 Task: Create a due date automation trigger when advanced on, 2 days after a card is due add basic assigned to member @aryan at 11:00 AM.
Action: Mouse moved to (1207, 355)
Screenshot: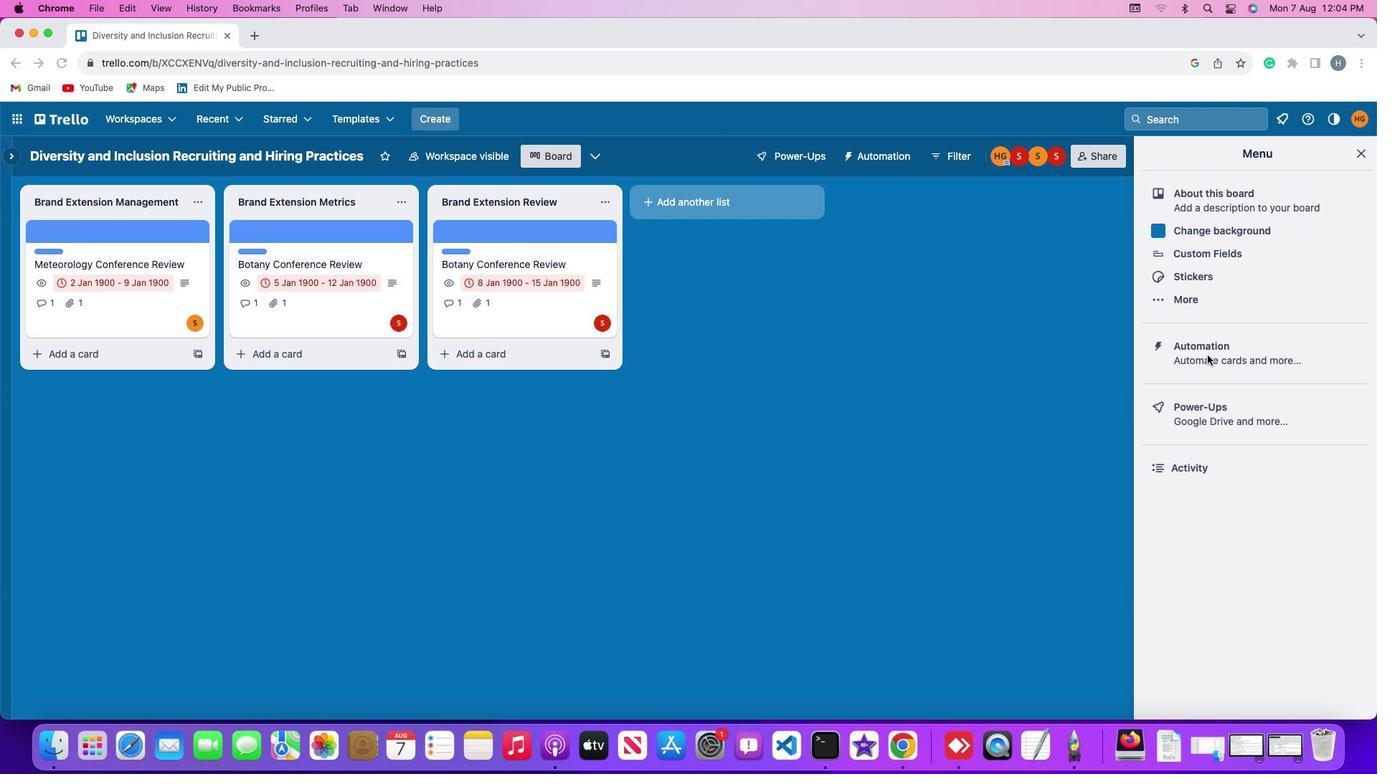 
Action: Mouse pressed left at (1207, 355)
Screenshot: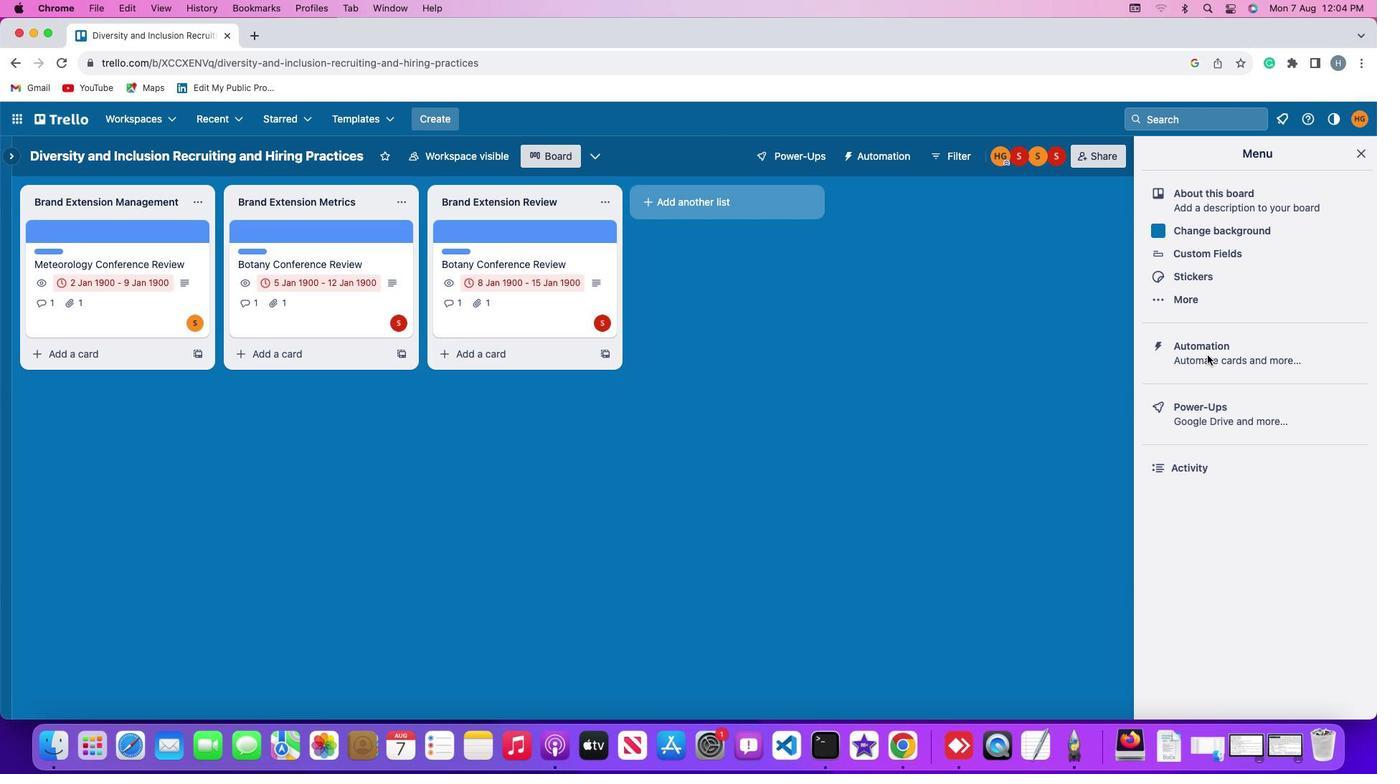 
Action: Mouse pressed left at (1207, 355)
Screenshot: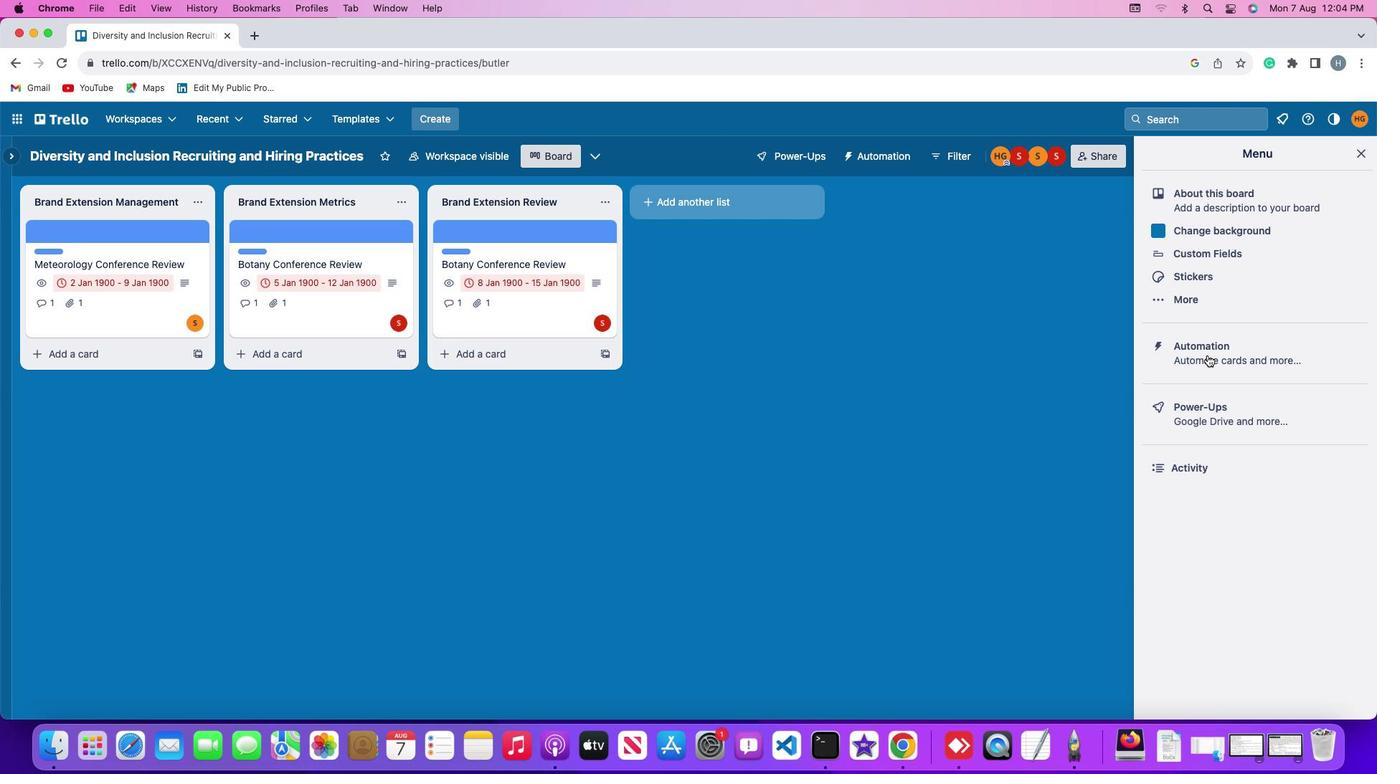 
Action: Mouse moved to (87, 344)
Screenshot: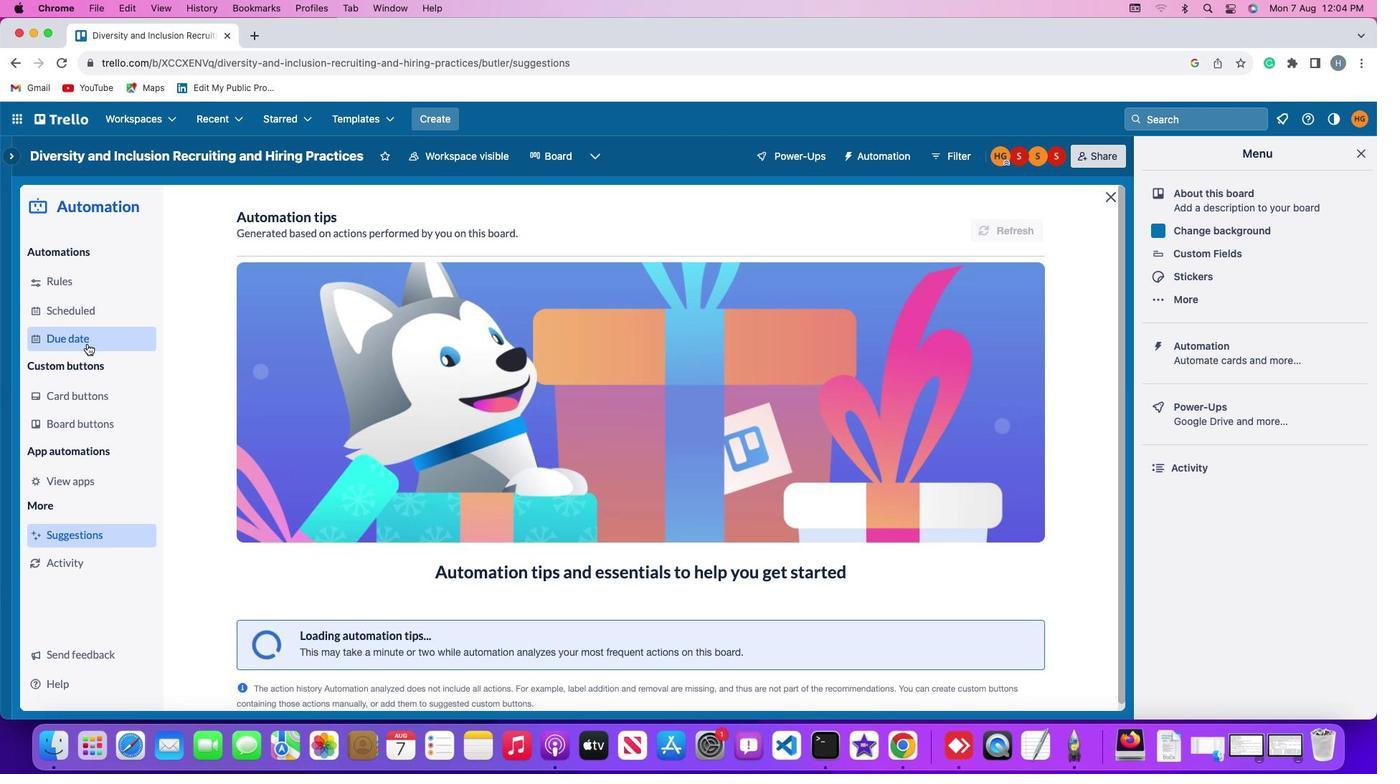 
Action: Mouse pressed left at (87, 344)
Screenshot: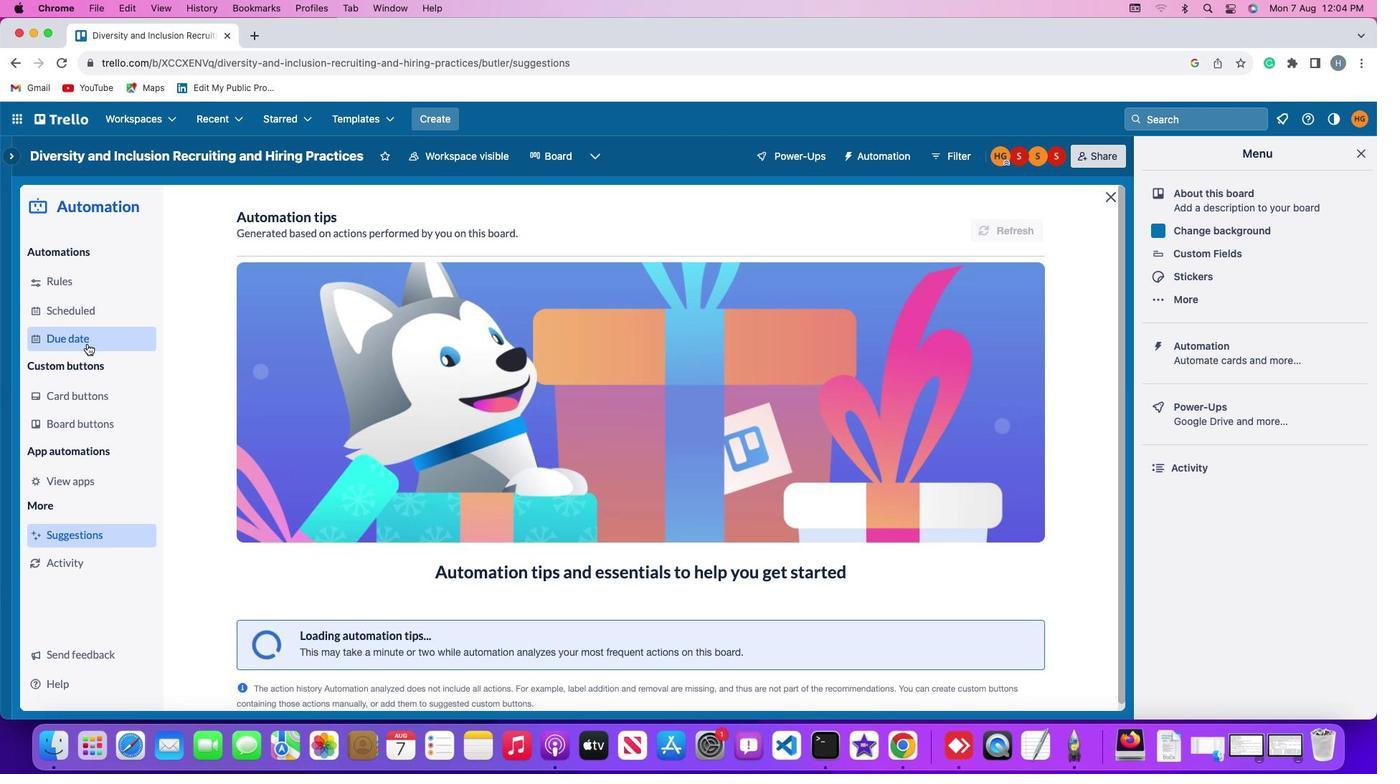 
Action: Mouse moved to (978, 222)
Screenshot: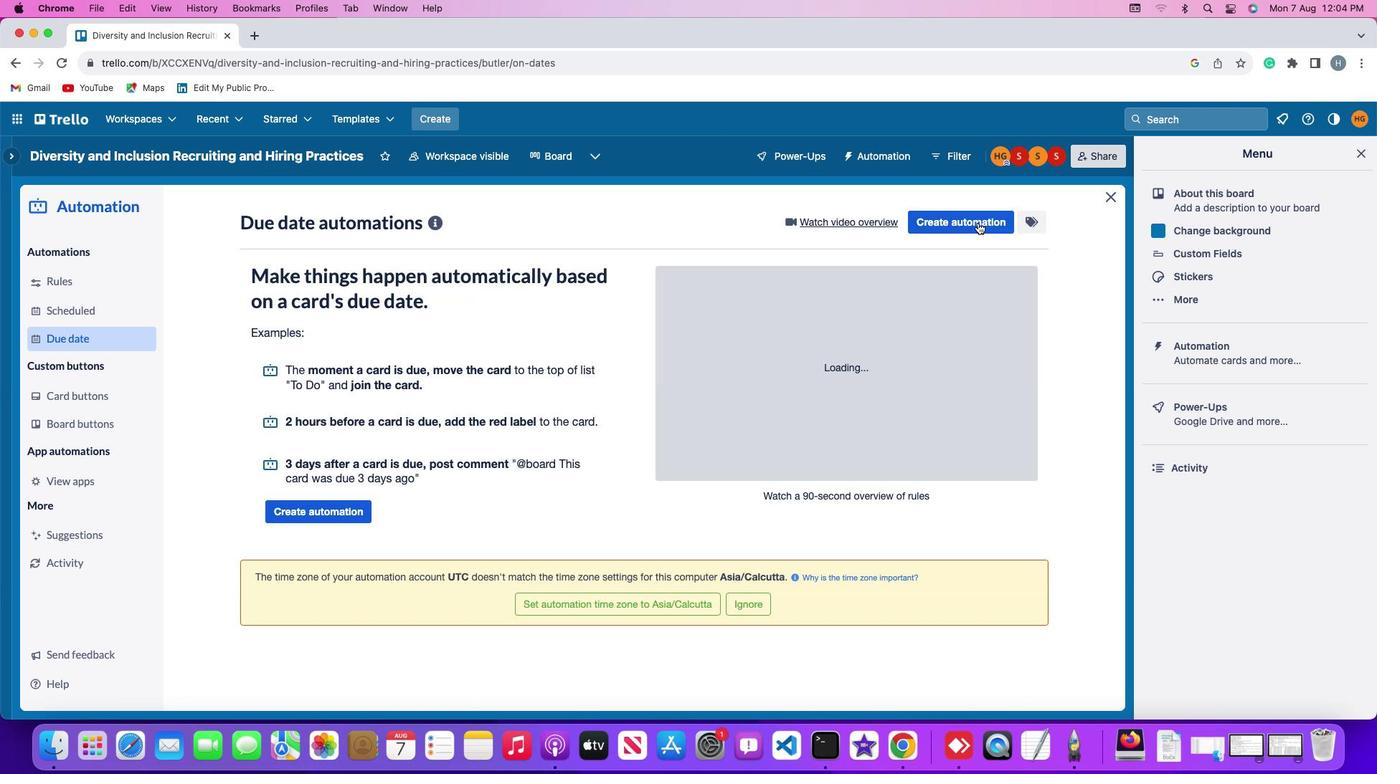 
Action: Mouse pressed left at (978, 222)
Screenshot: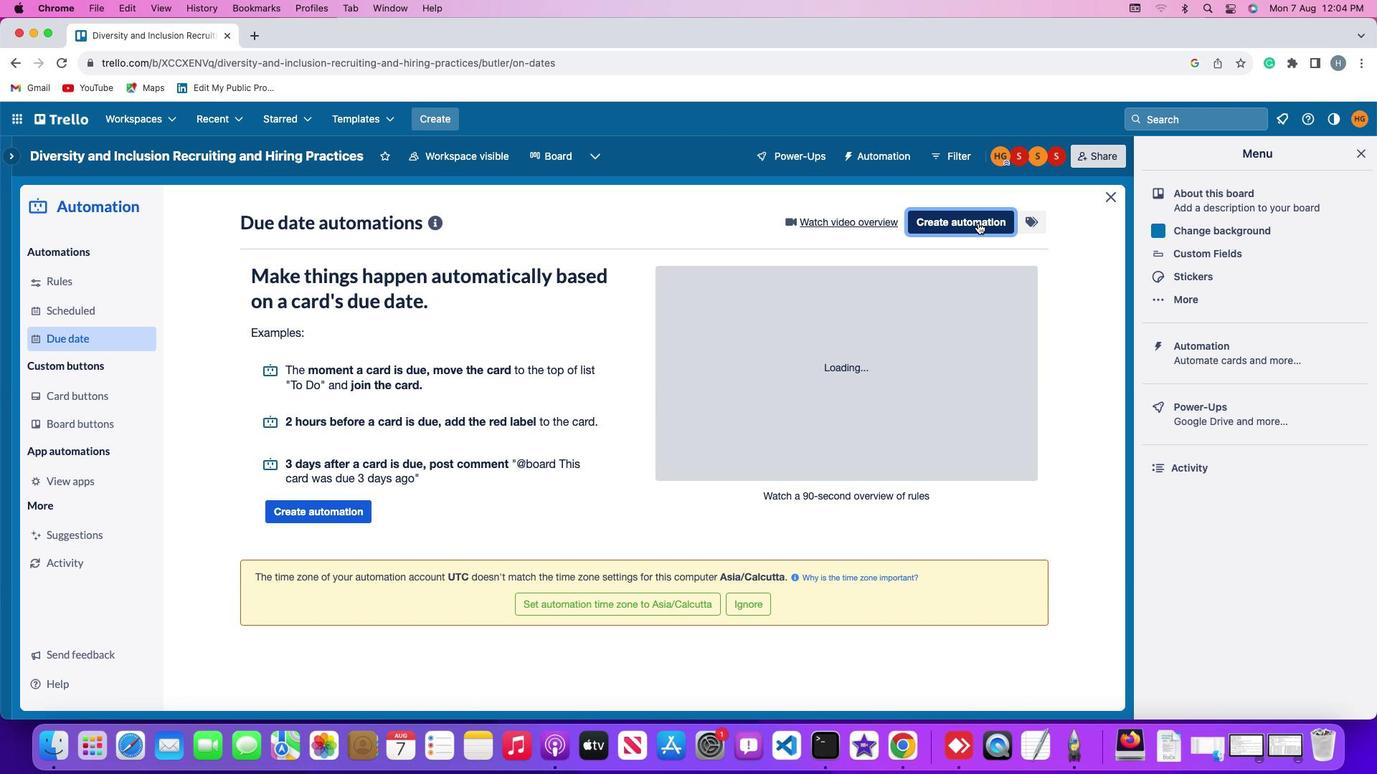 
Action: Mouse moved to (632, 358)
Screenshot: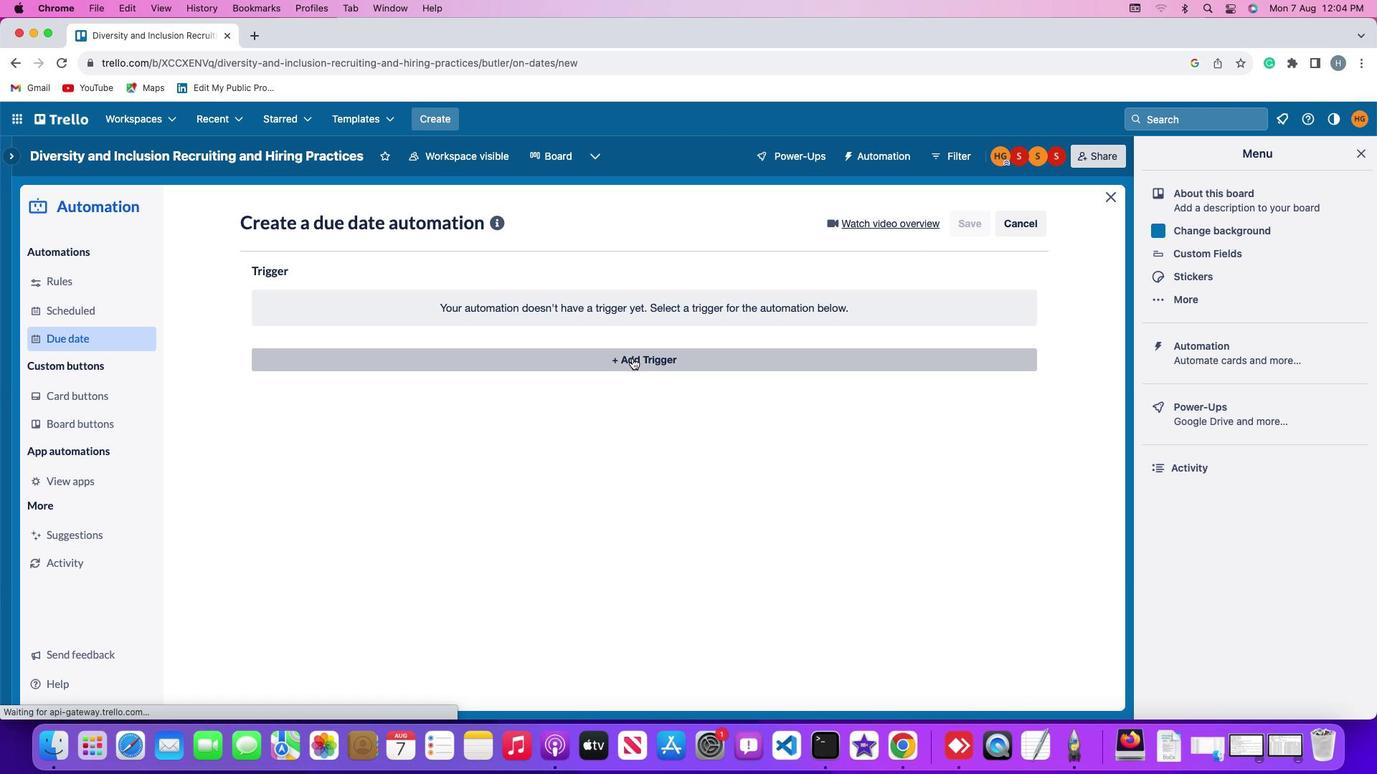 
Action: Mouse pressed left at (632, 358)
Screenshot: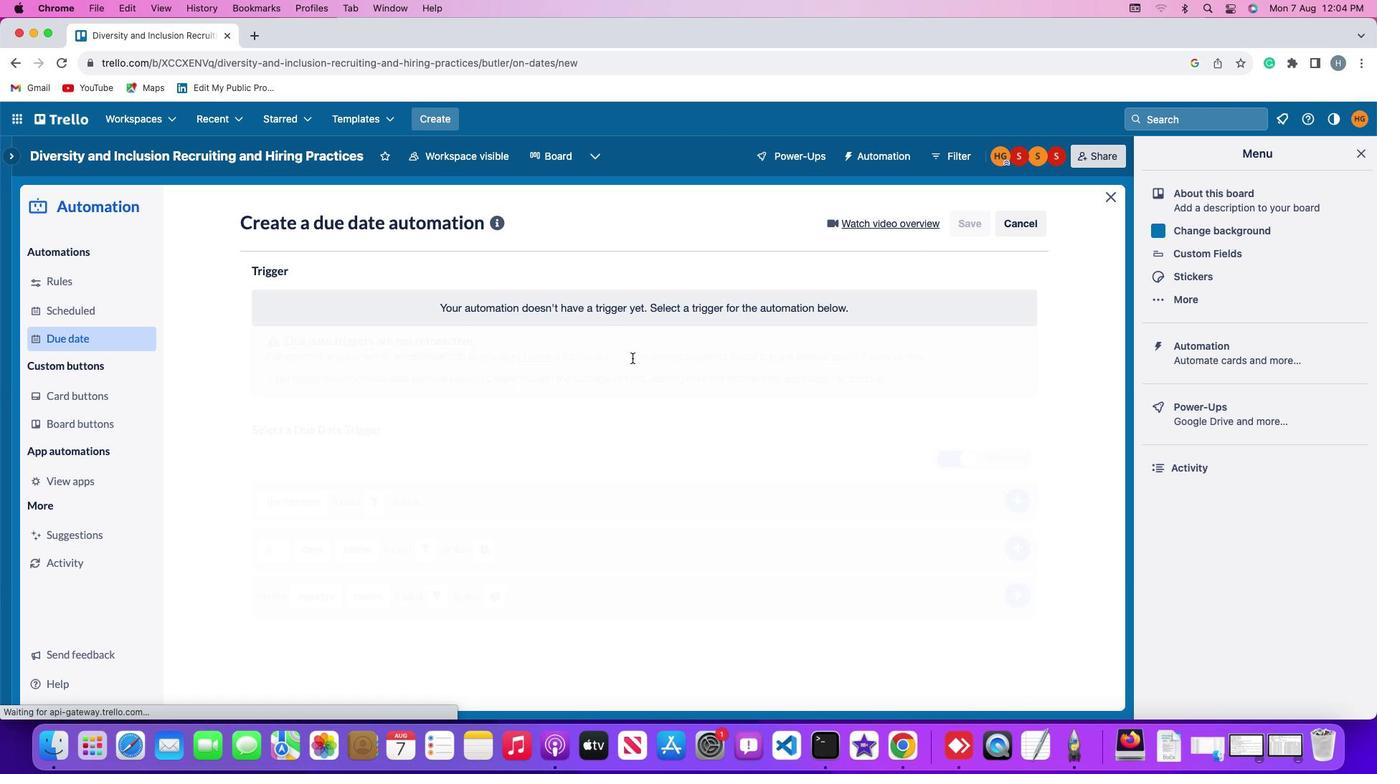 
Action: Mouse moved to (284, 579)
Screenshot: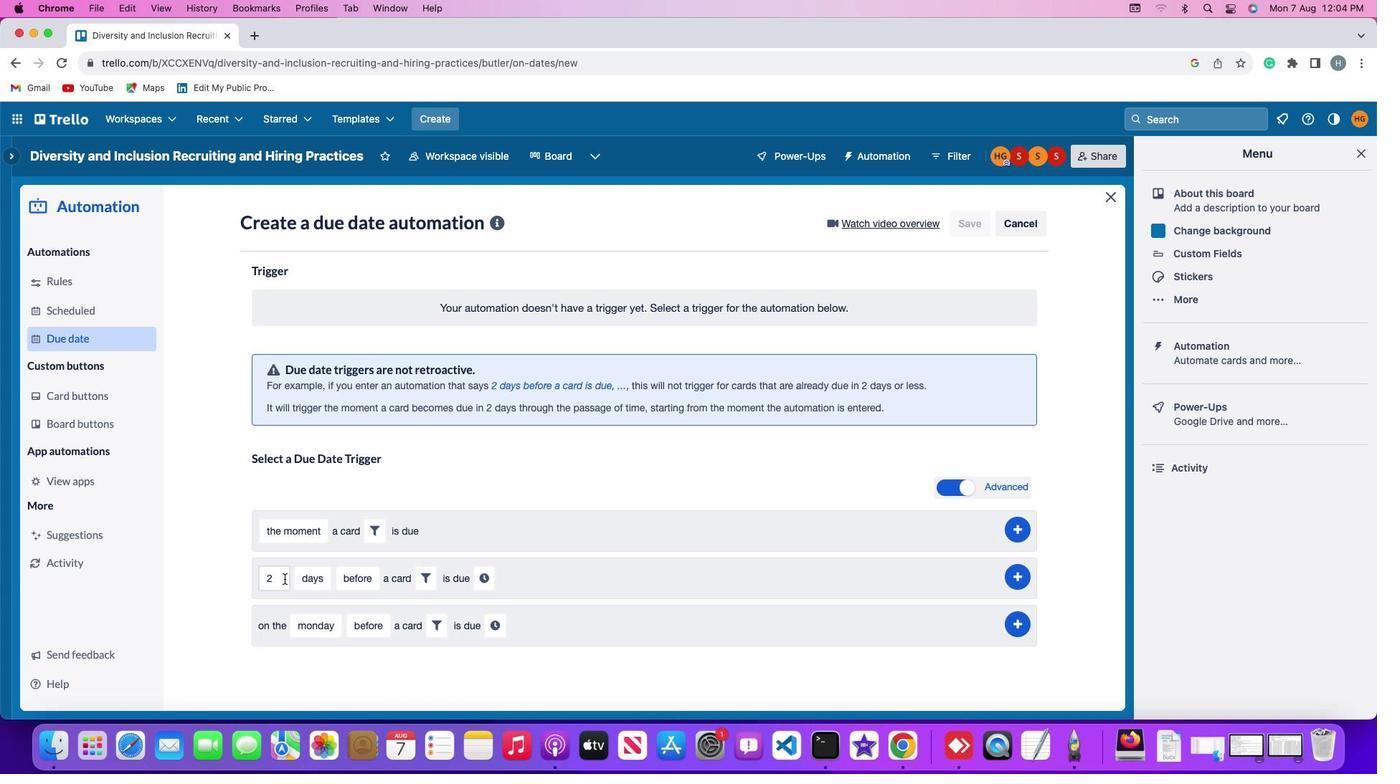 
Action: Mouse pressed left at (284, 579)
Screenshot: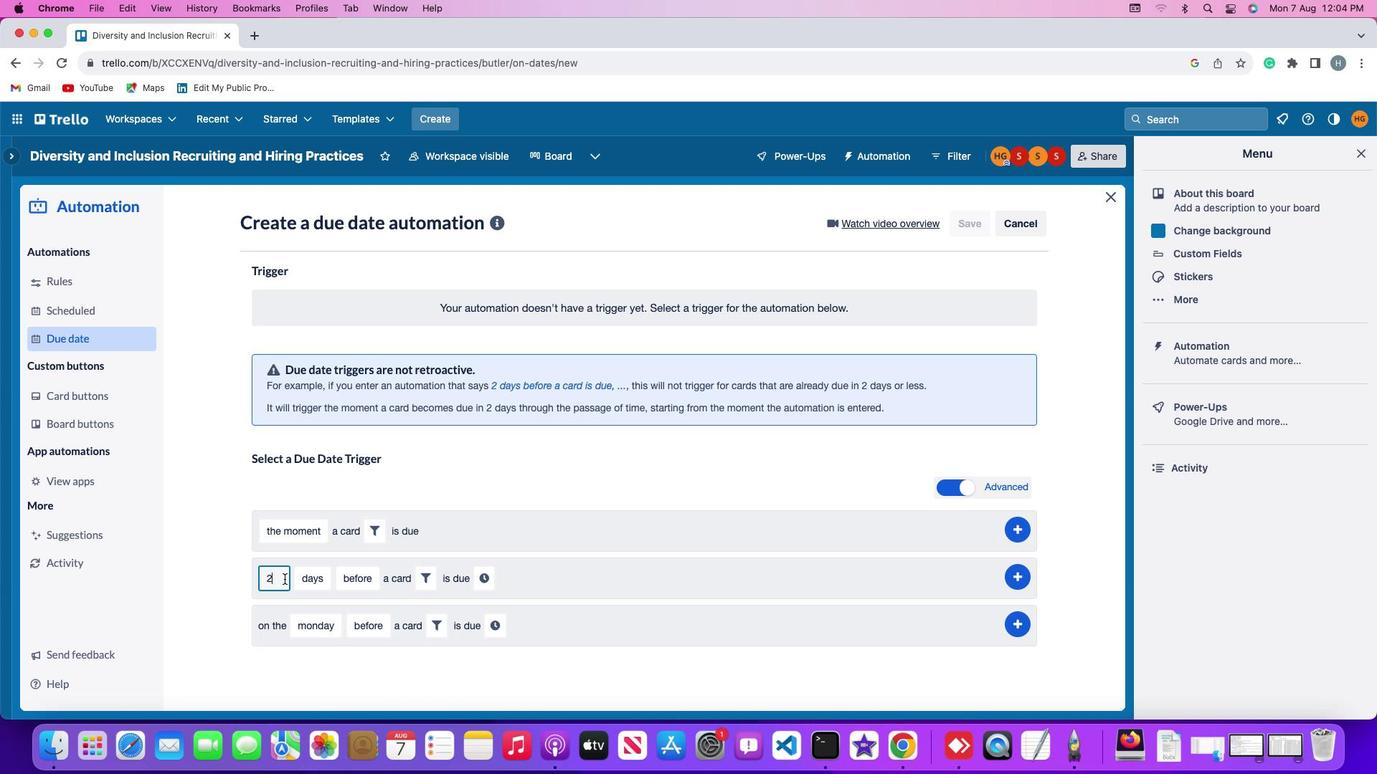 
Action: Key pressed Key.backspace'2'
Screenshot: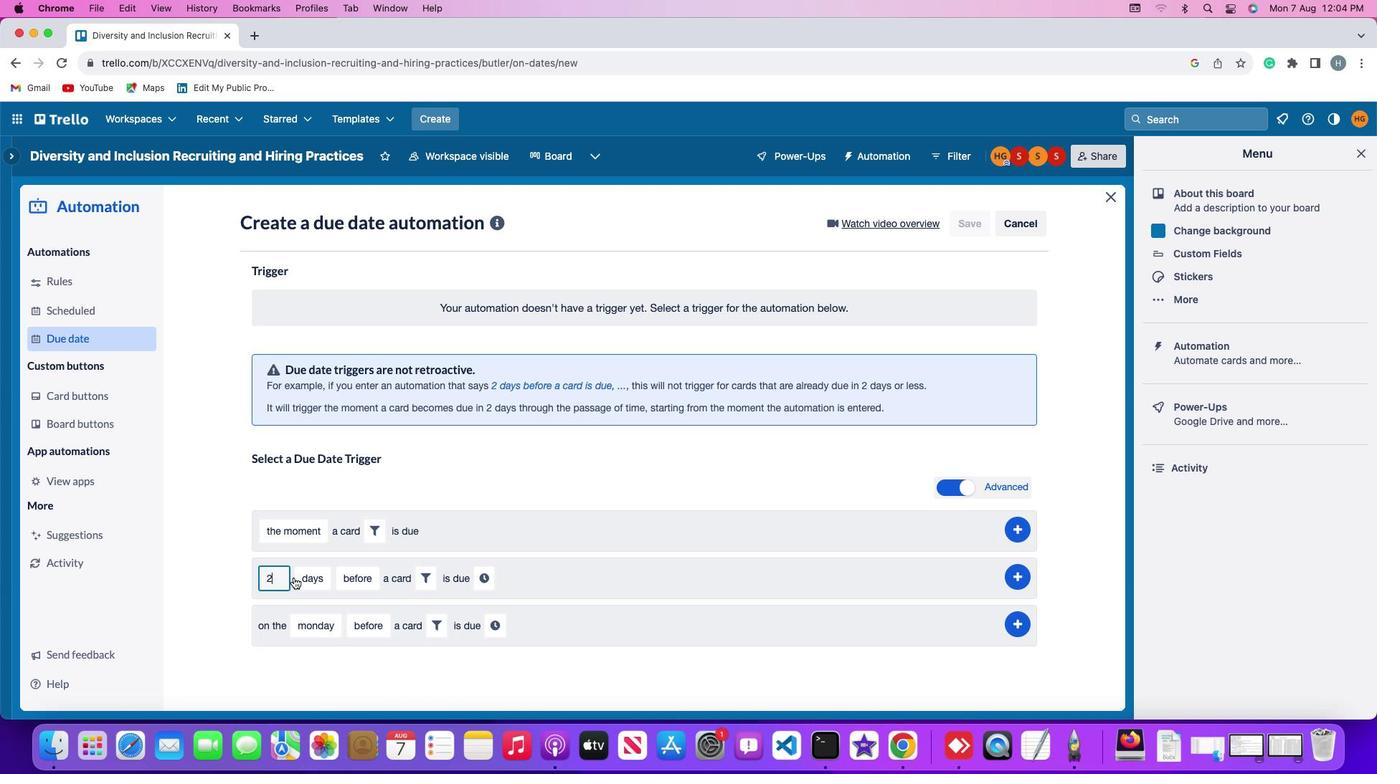 
Action: Mouse moved to (305, 575)
Screenshot: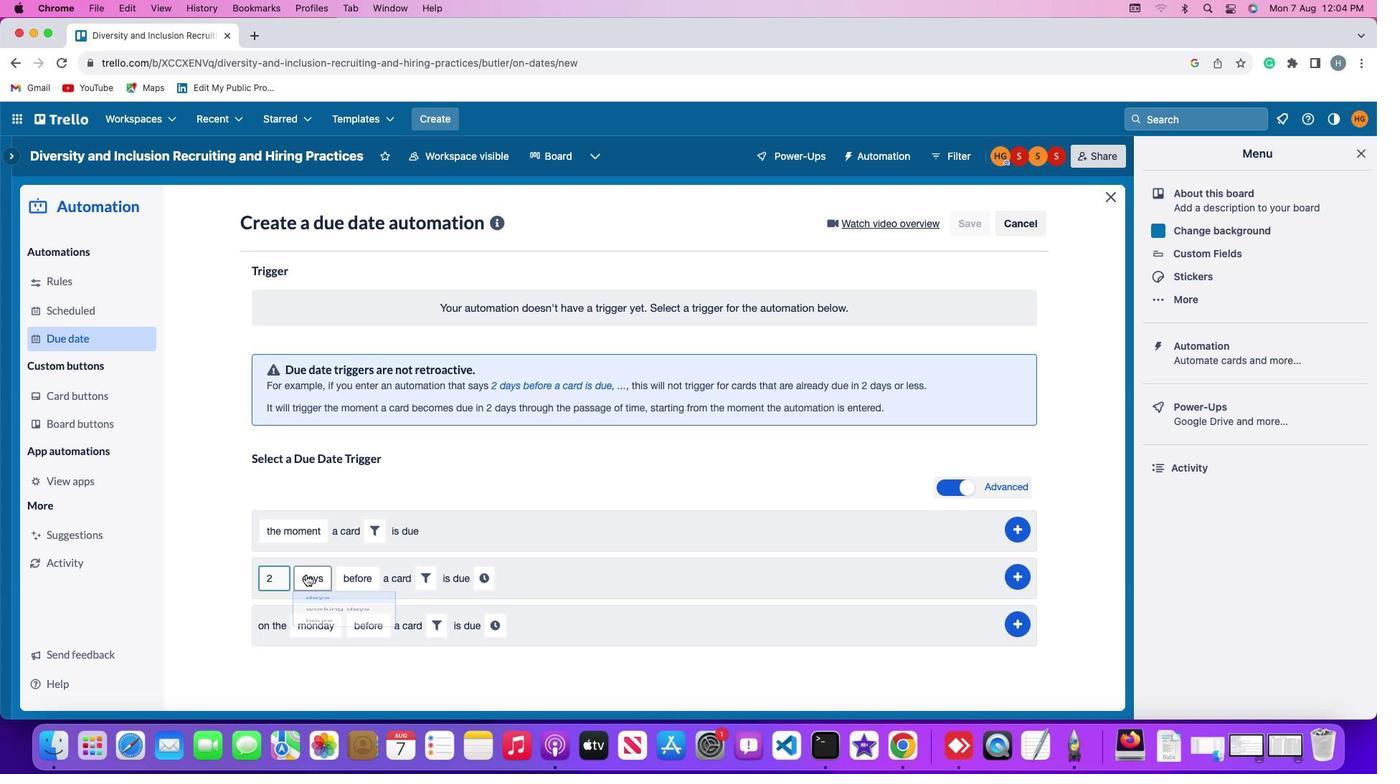 
Action: Mouse pressed left at (305, 575)
Screenshot: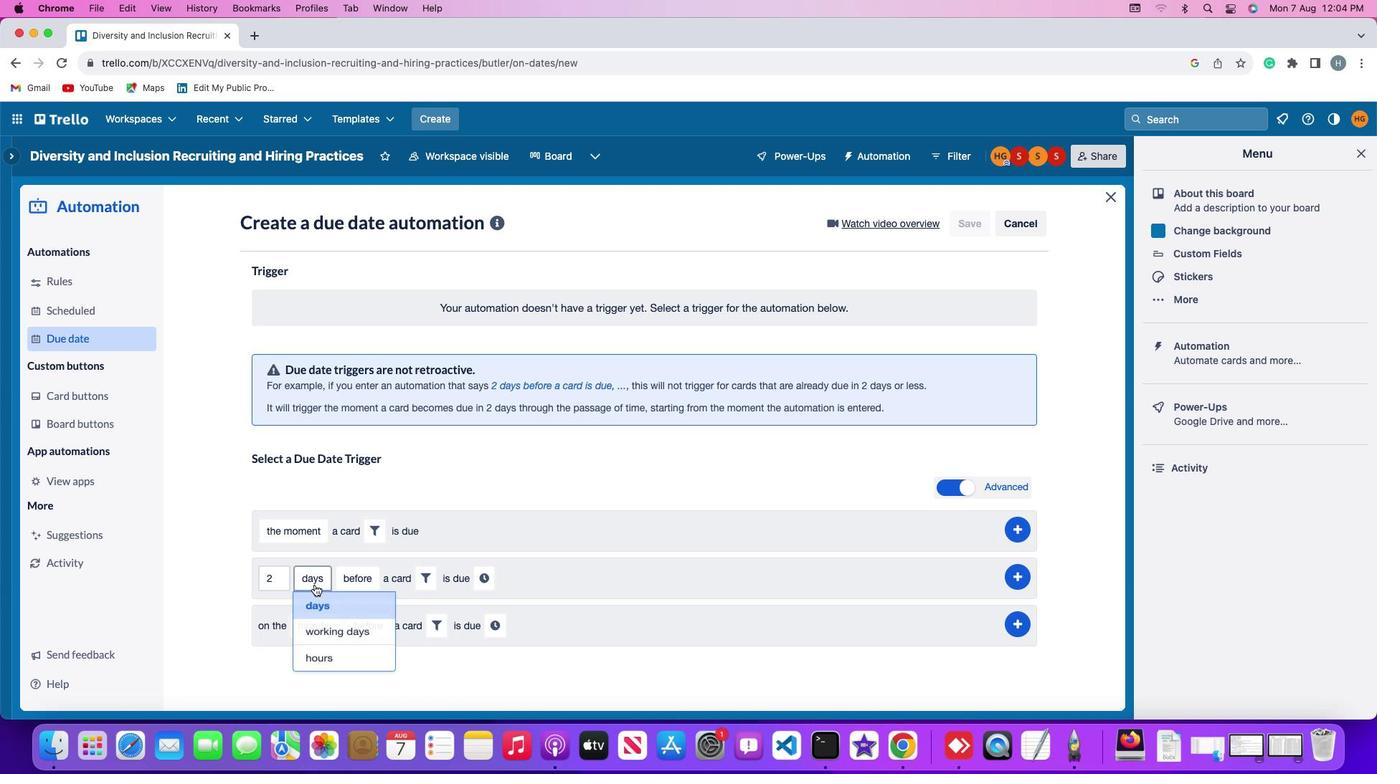 
Action: Mouse moved to (320, 602)
Screenshot: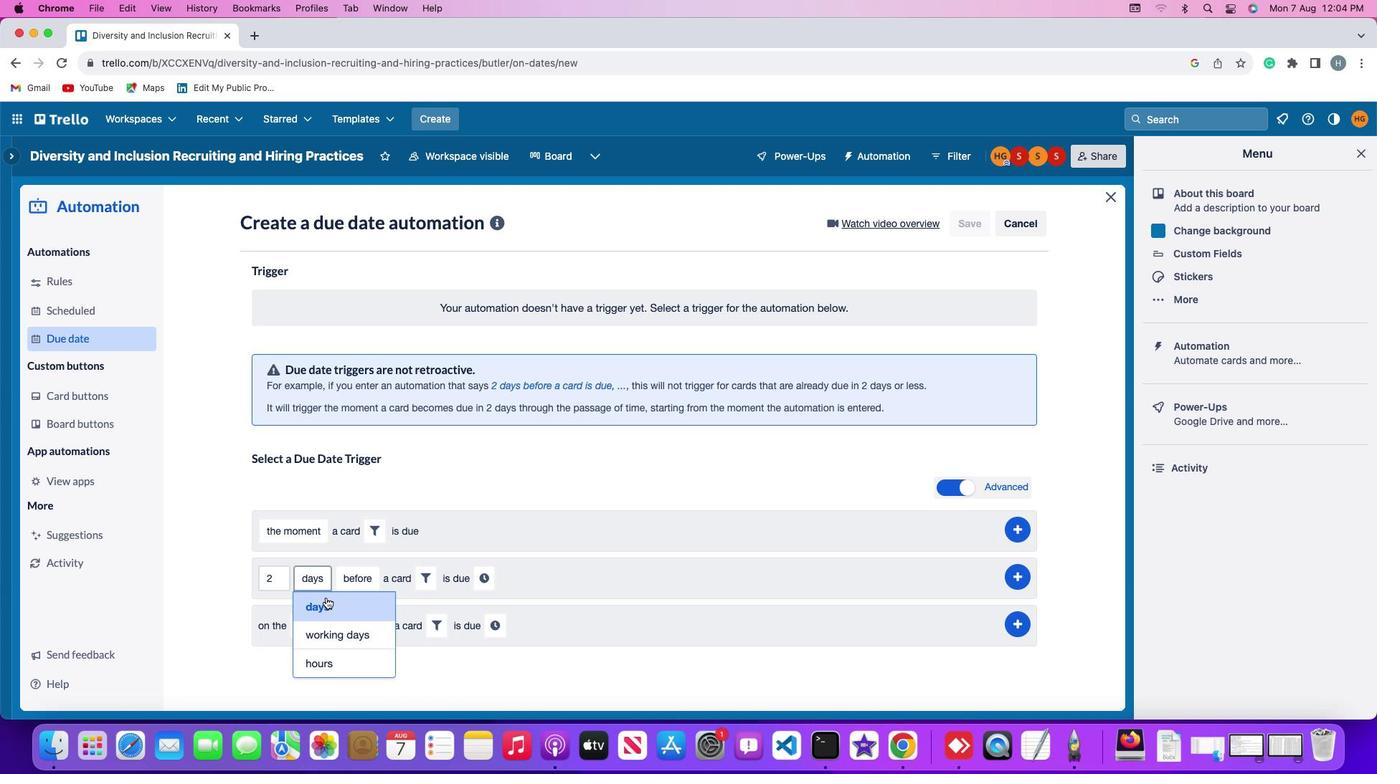 
Action: Mouse pressed left at (320, 602)
Screenshot: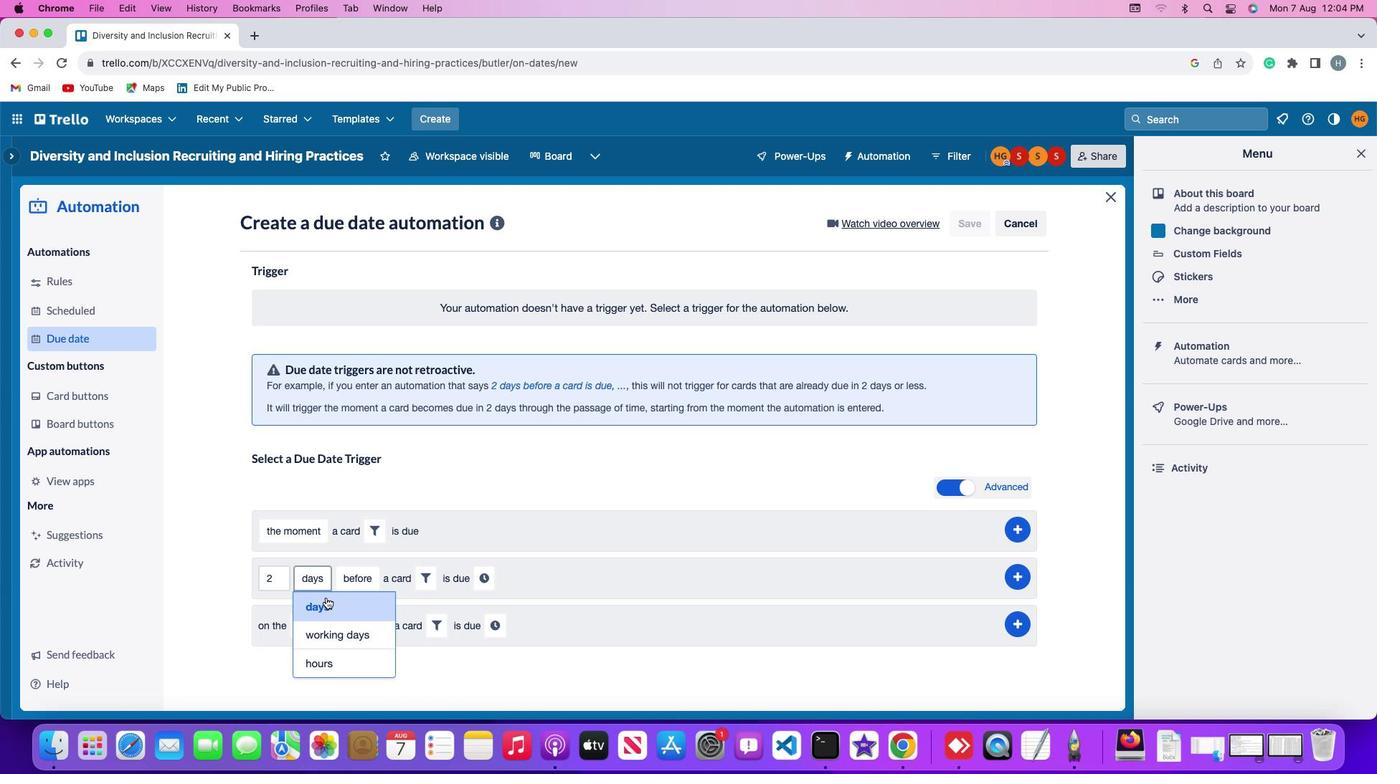 
Action: Mouse moved to (361, 575)
Screenshot: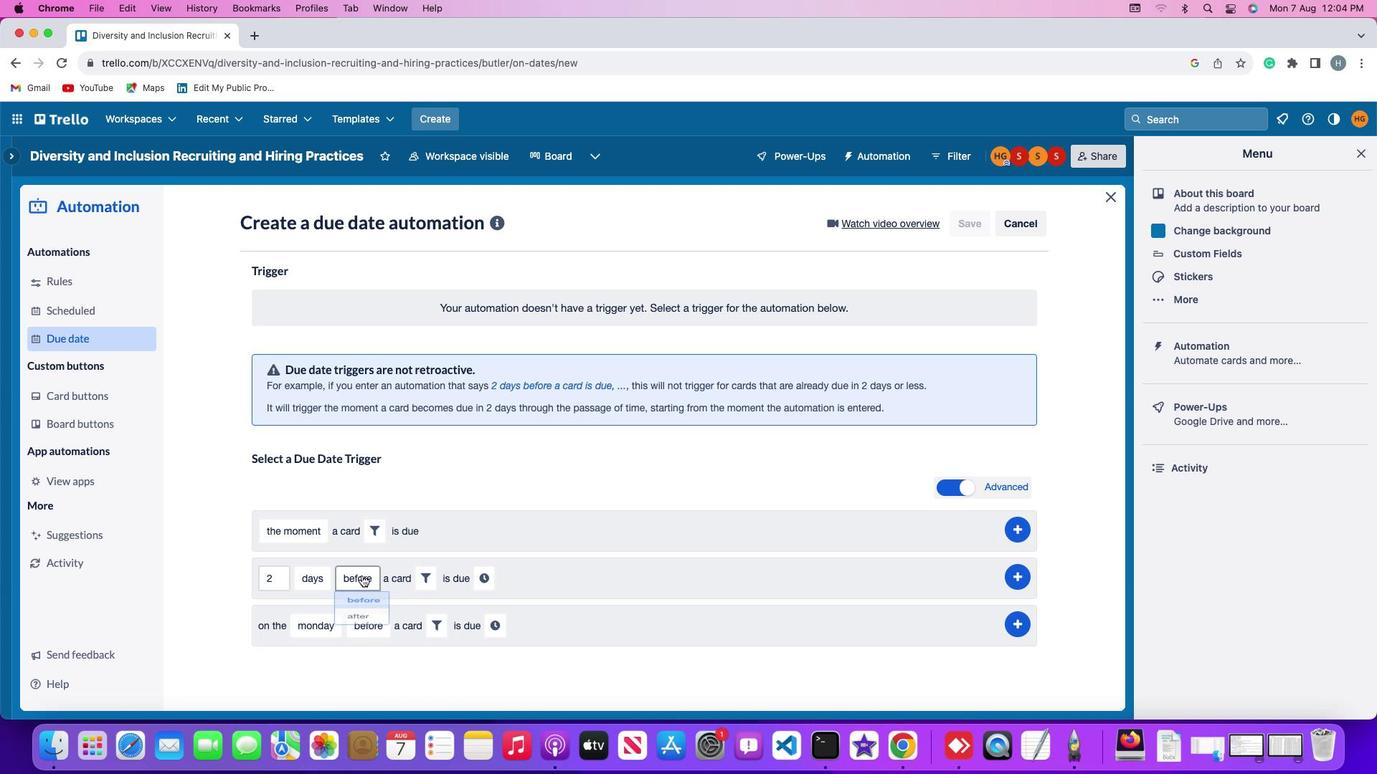 
Action: Mouse pressed left at (361, 575)
Screenshot: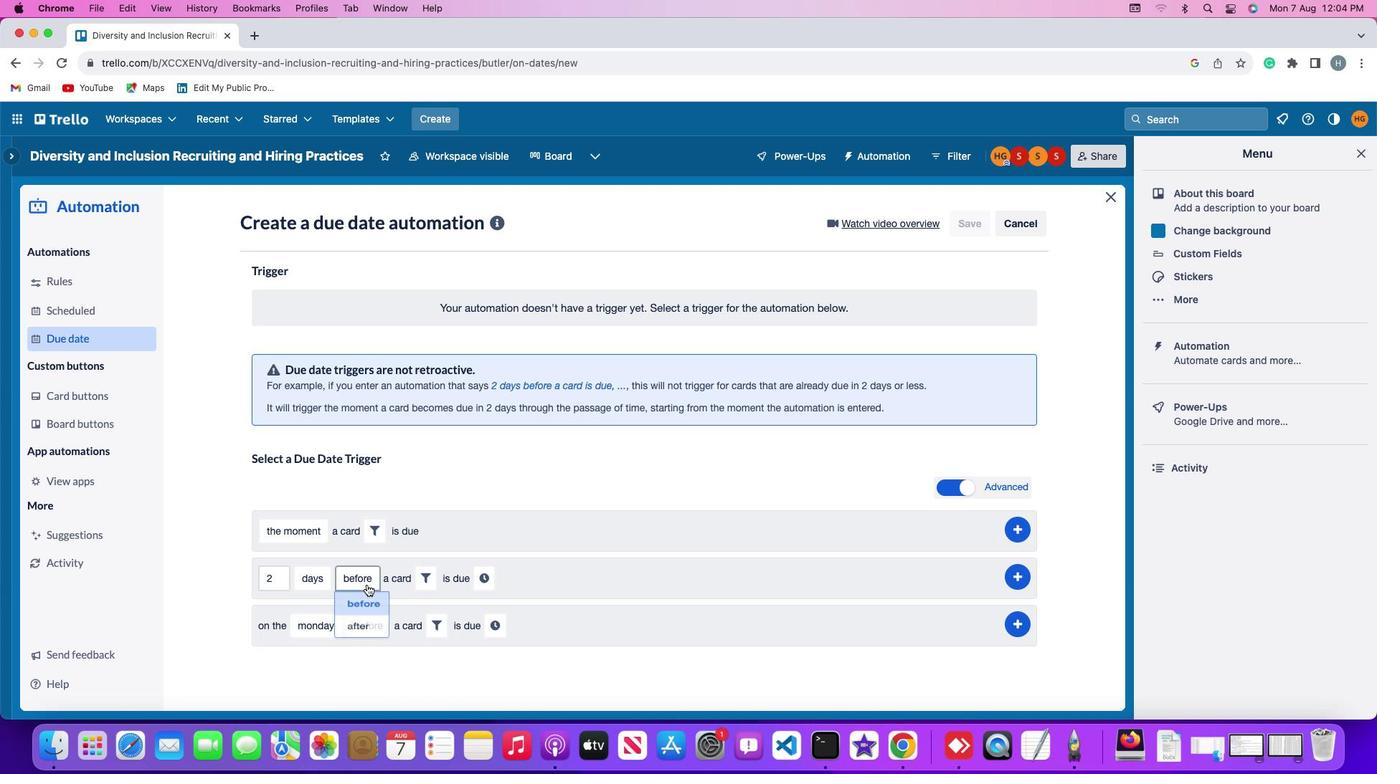 
Action: Mouse moved to (365, 635)
Screenshot: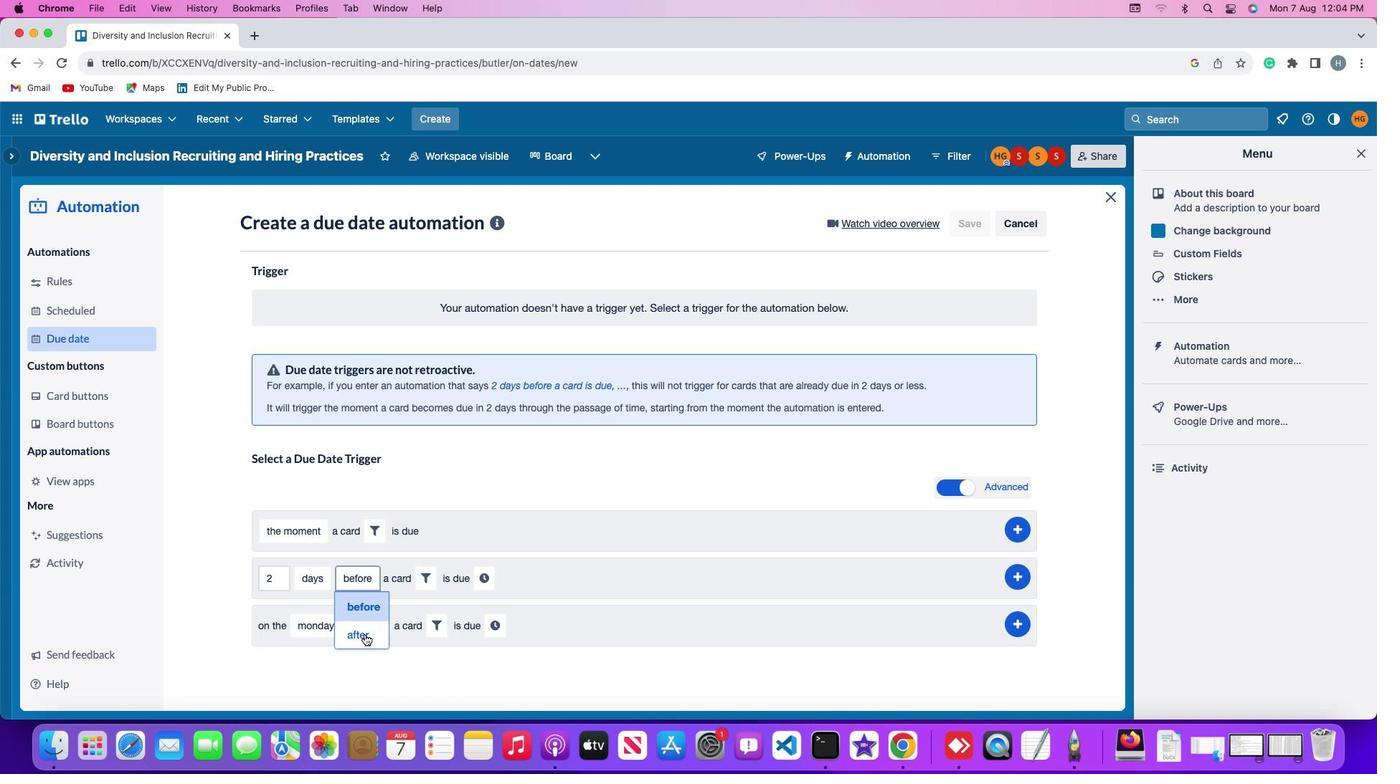 
Action: Mouse pressed left at (365, 635)
Screenshot: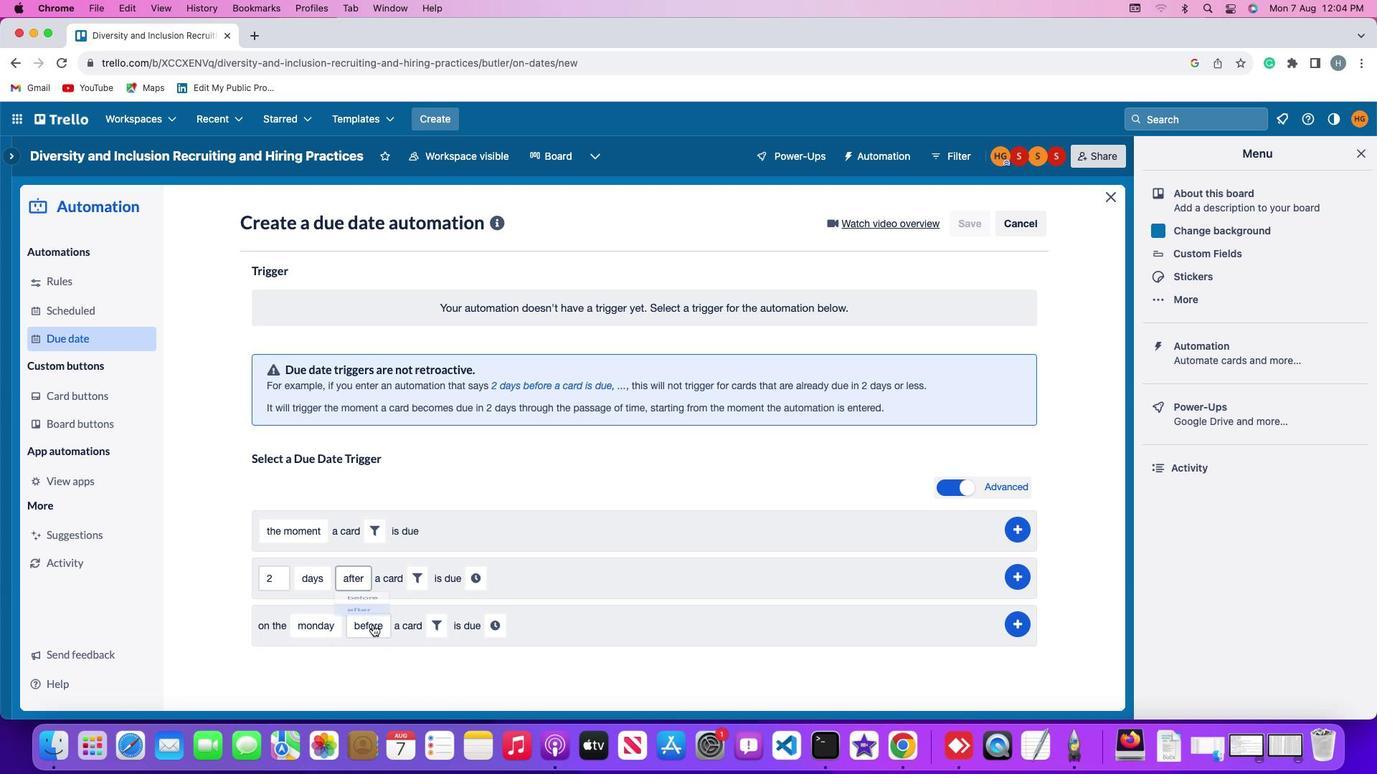 
Action: Mouse moved to (411, 576)
Screenshot: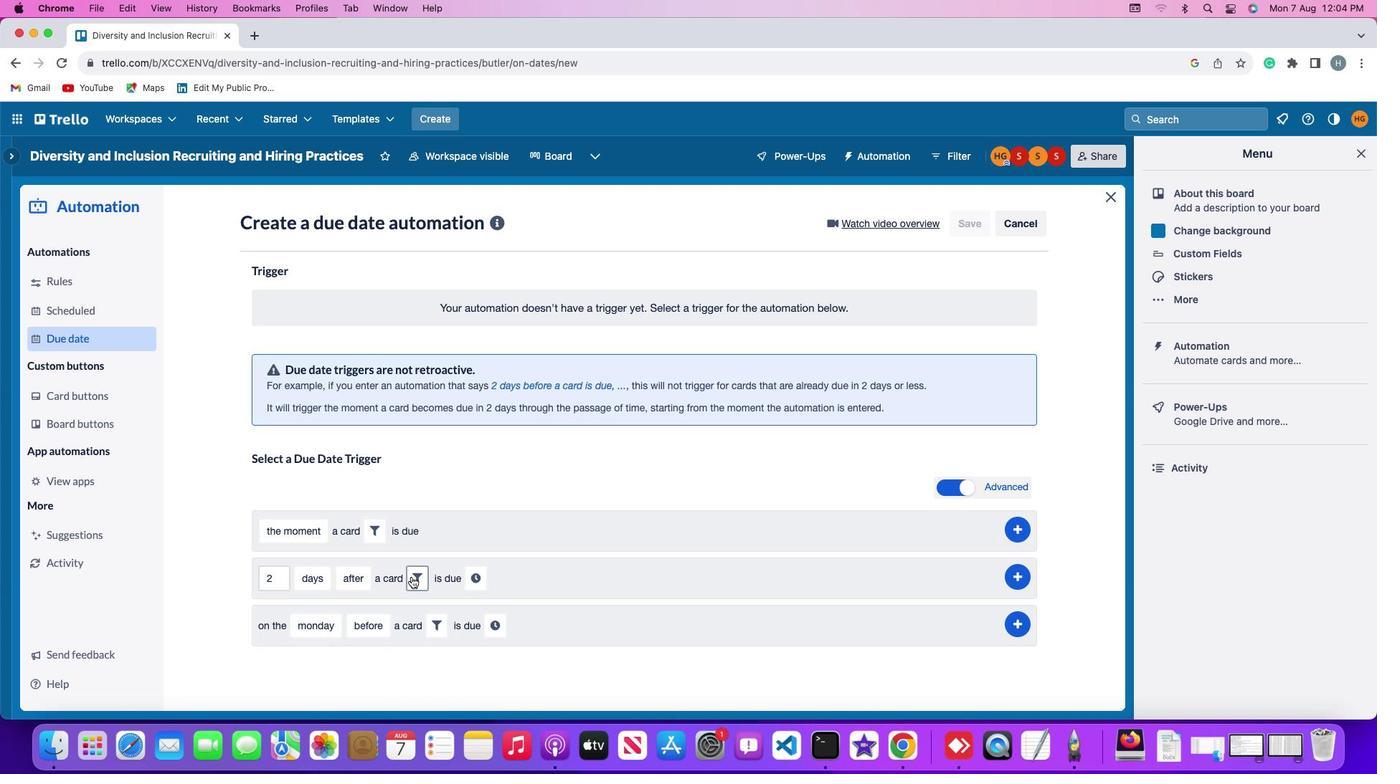 
Action: Mouse pressed left at (411, 576)
Screenshot: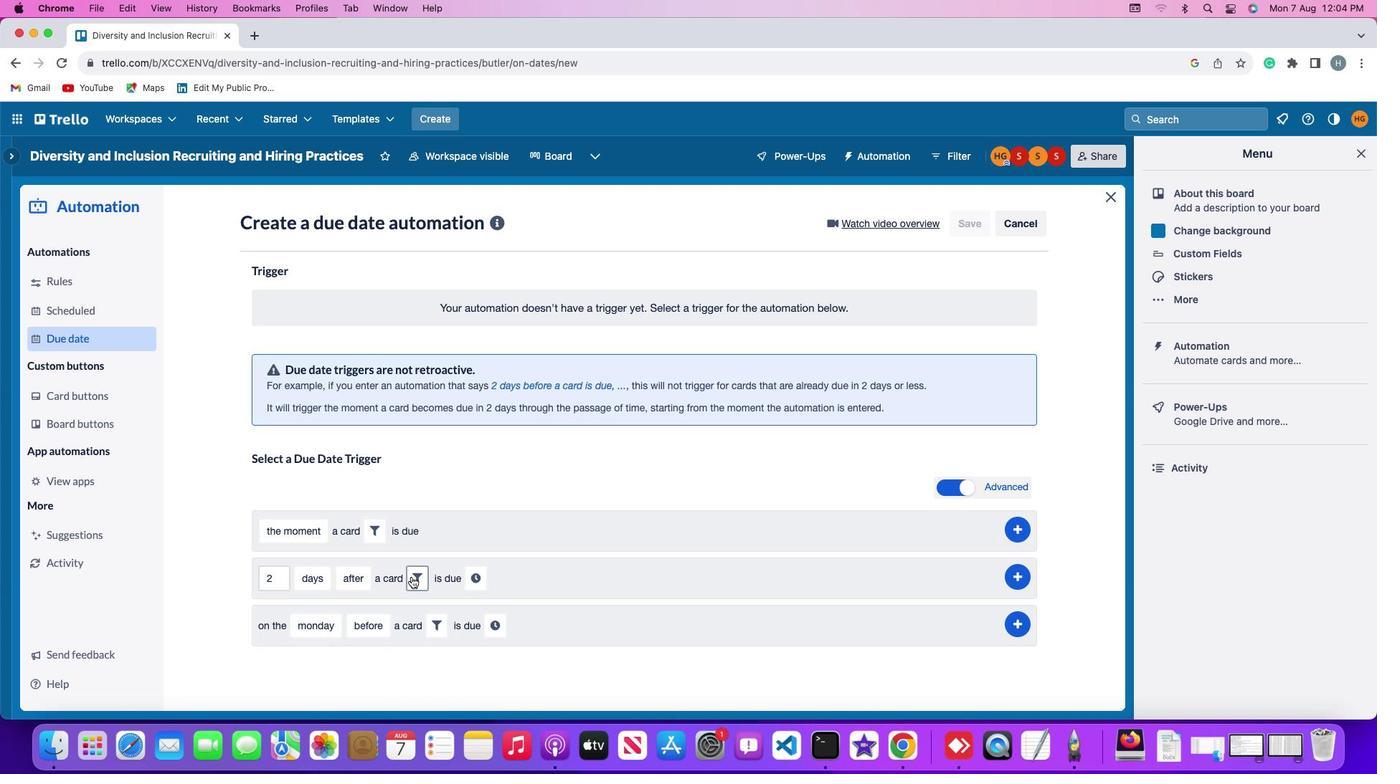 
Action: Mouse moved to (441, 625)
Screenshot: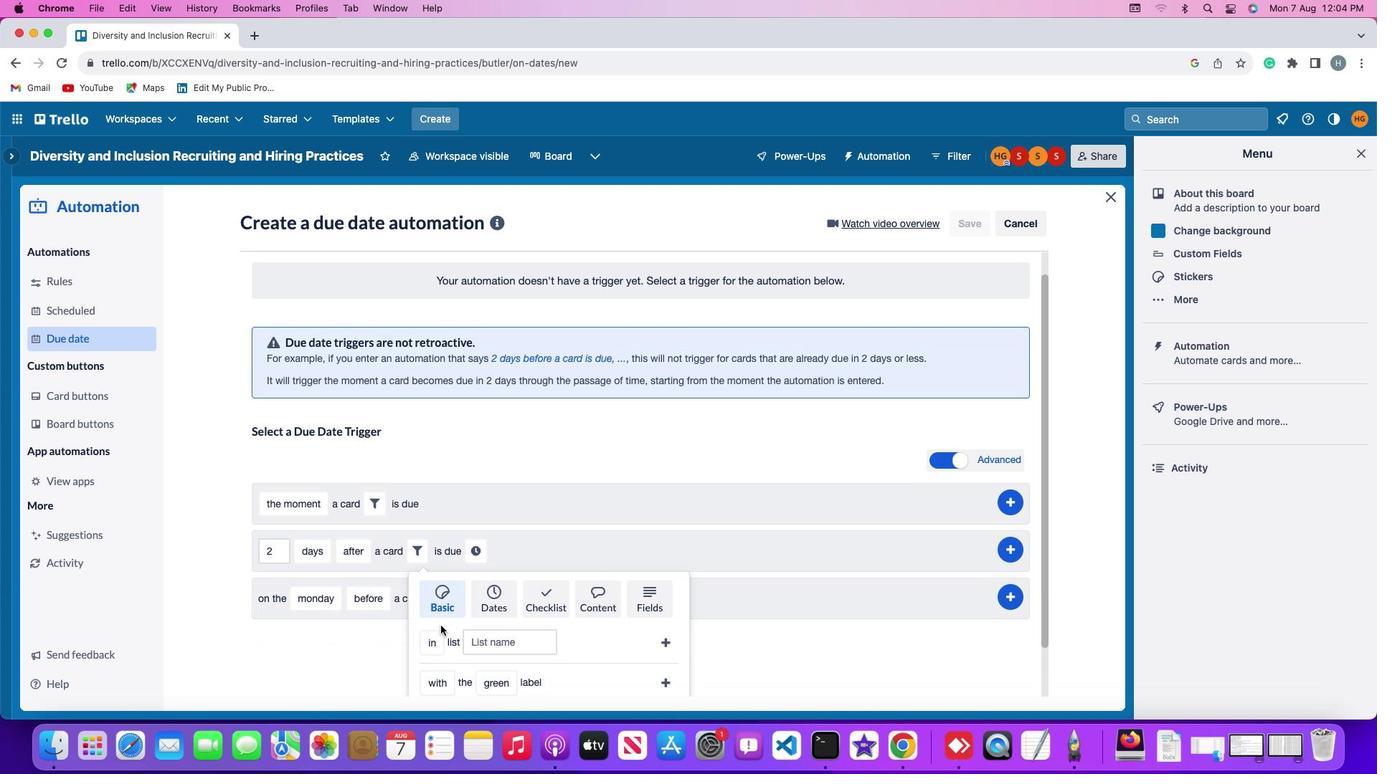 
Action: Mouse scrolled (441, 625) with delta (0, 0)
Screenshot: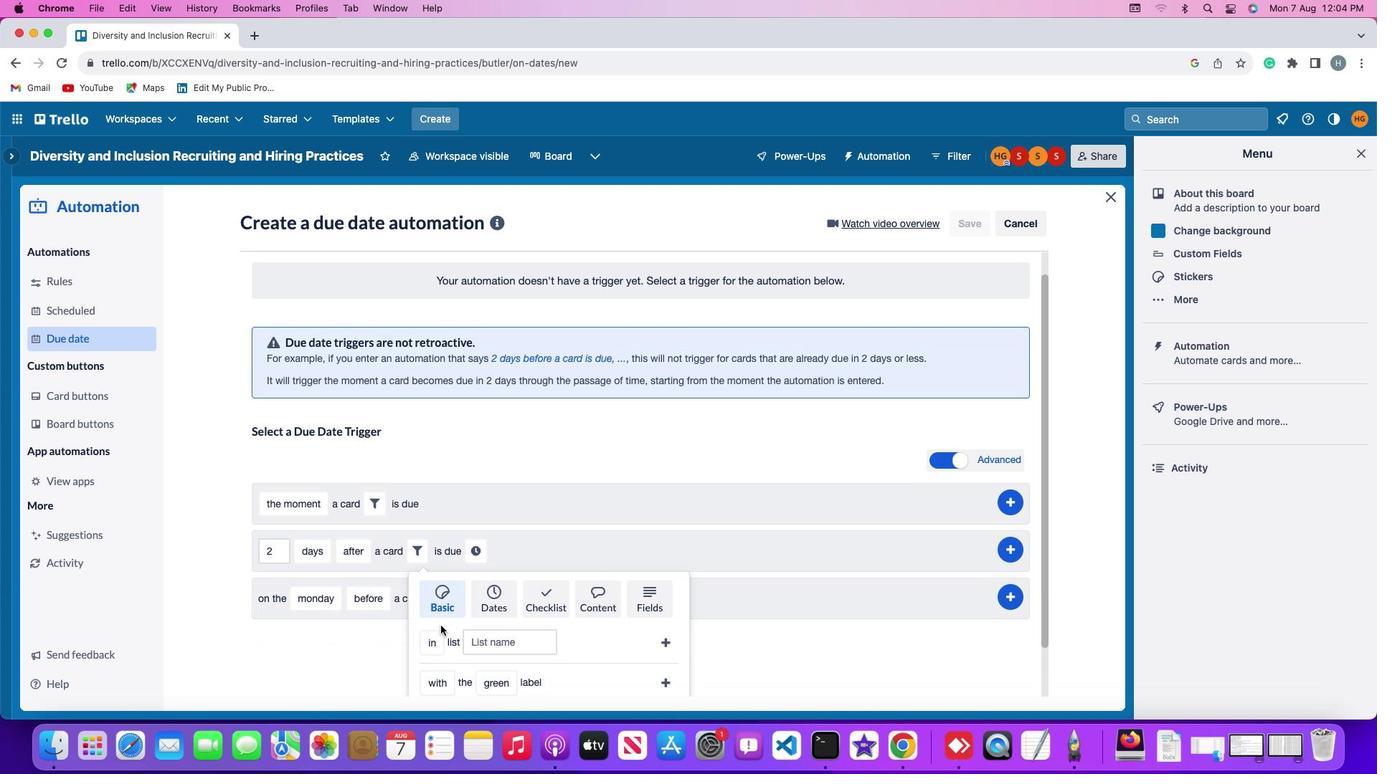 
Action: Mouse scrolled (441, 625) with delta (0, 0)
Screenshot: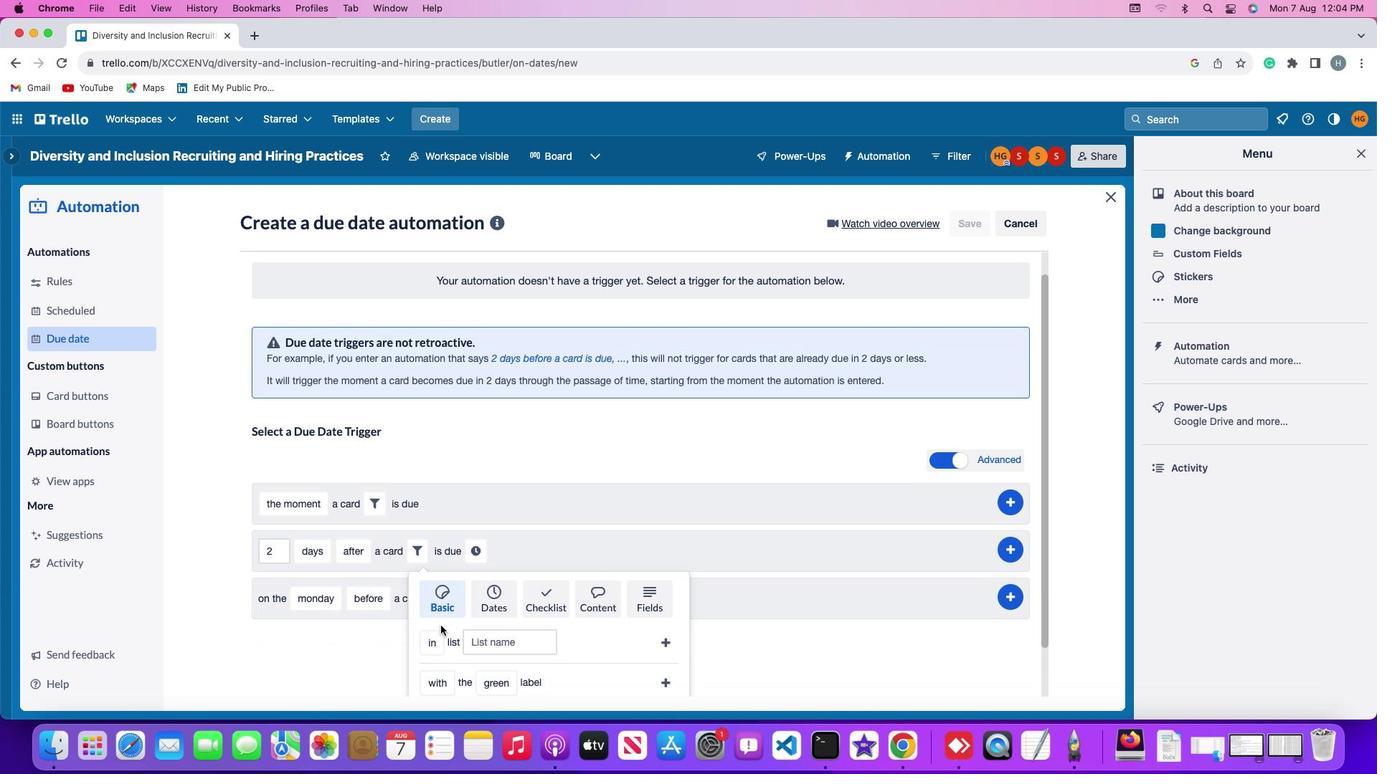 
Action: Mouse scrolled (441, 625) with delta (0, -2)
Screenshot: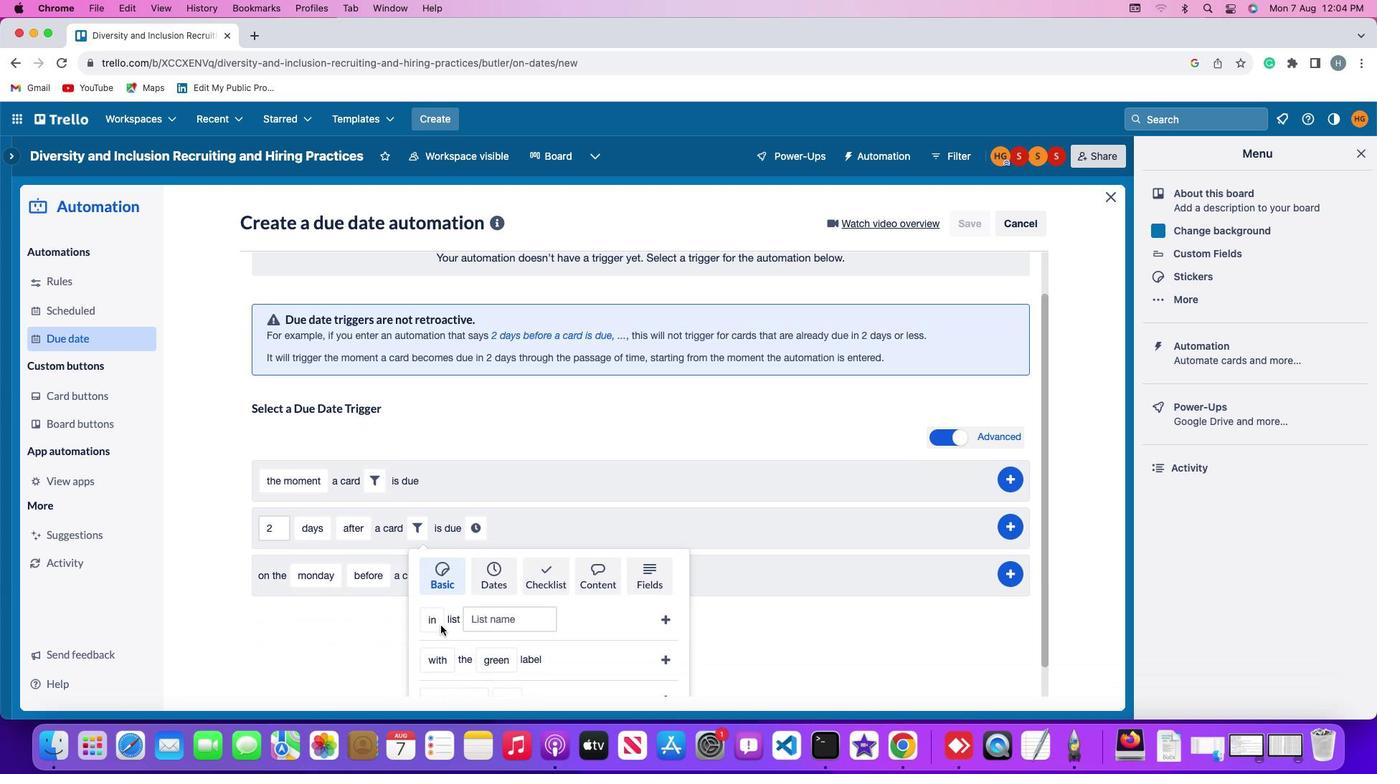 
Action: Mouse scrolled (441, 625) with delta (0, -3)
Screenshot: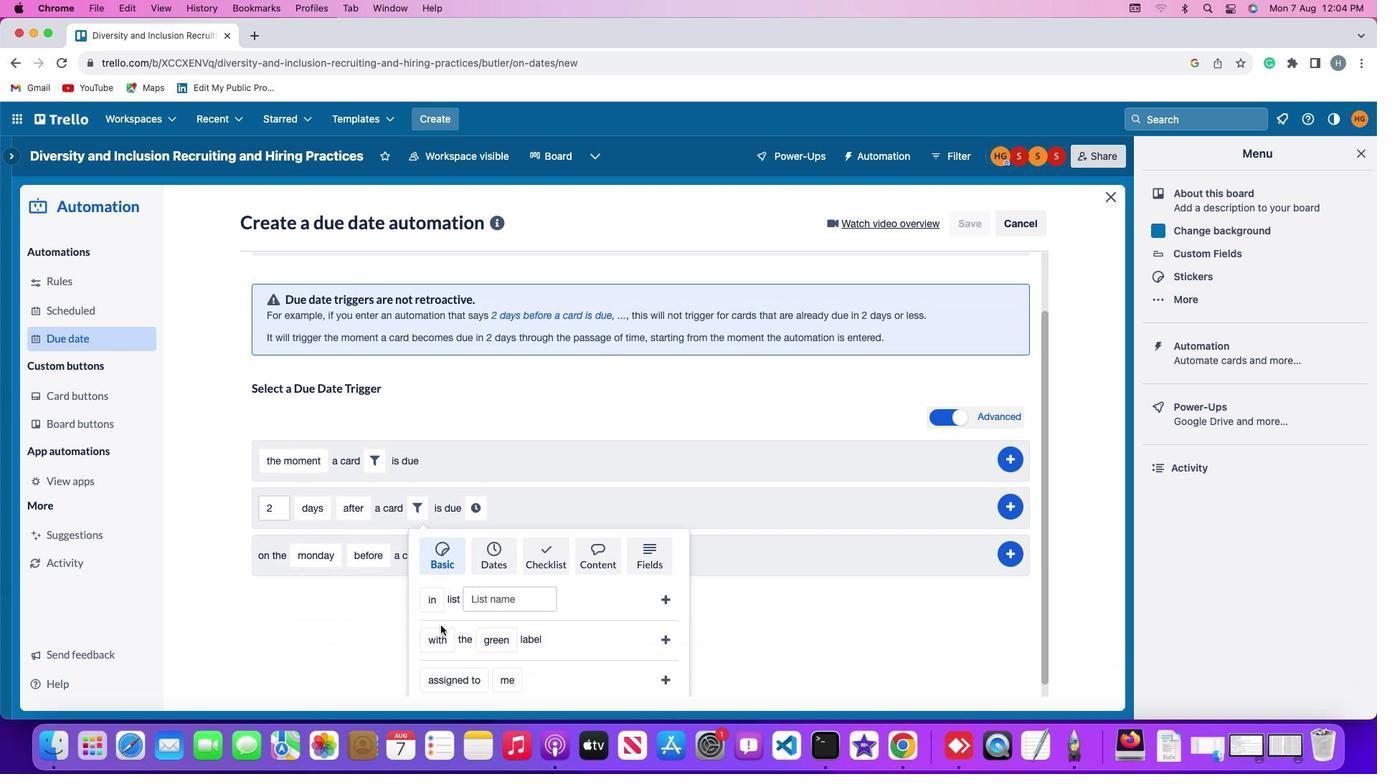 
Action: Mouse scrolled (441, 625) with delta (0, -4)
Screenshot: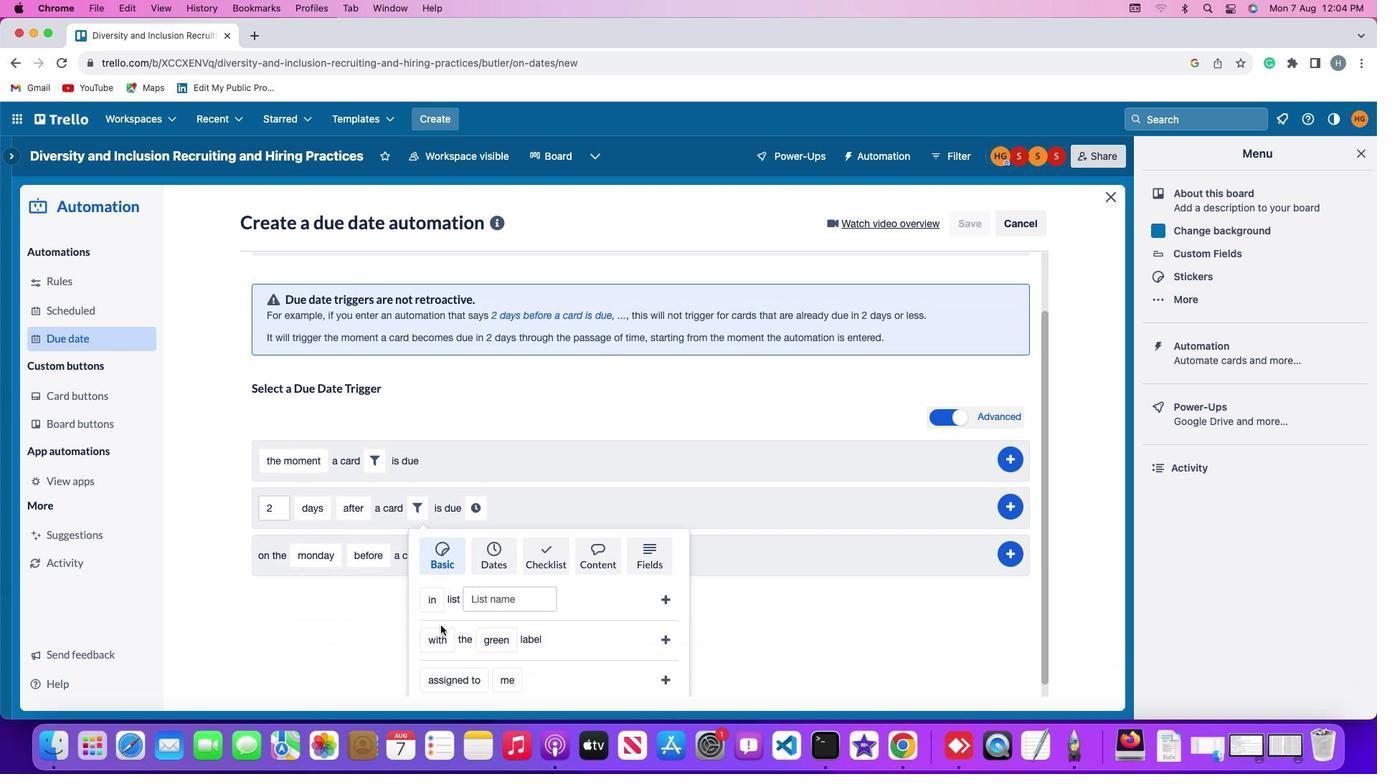 
Action: Mouse scrolled (441, 625) with delta (0, -5)
Screenshot: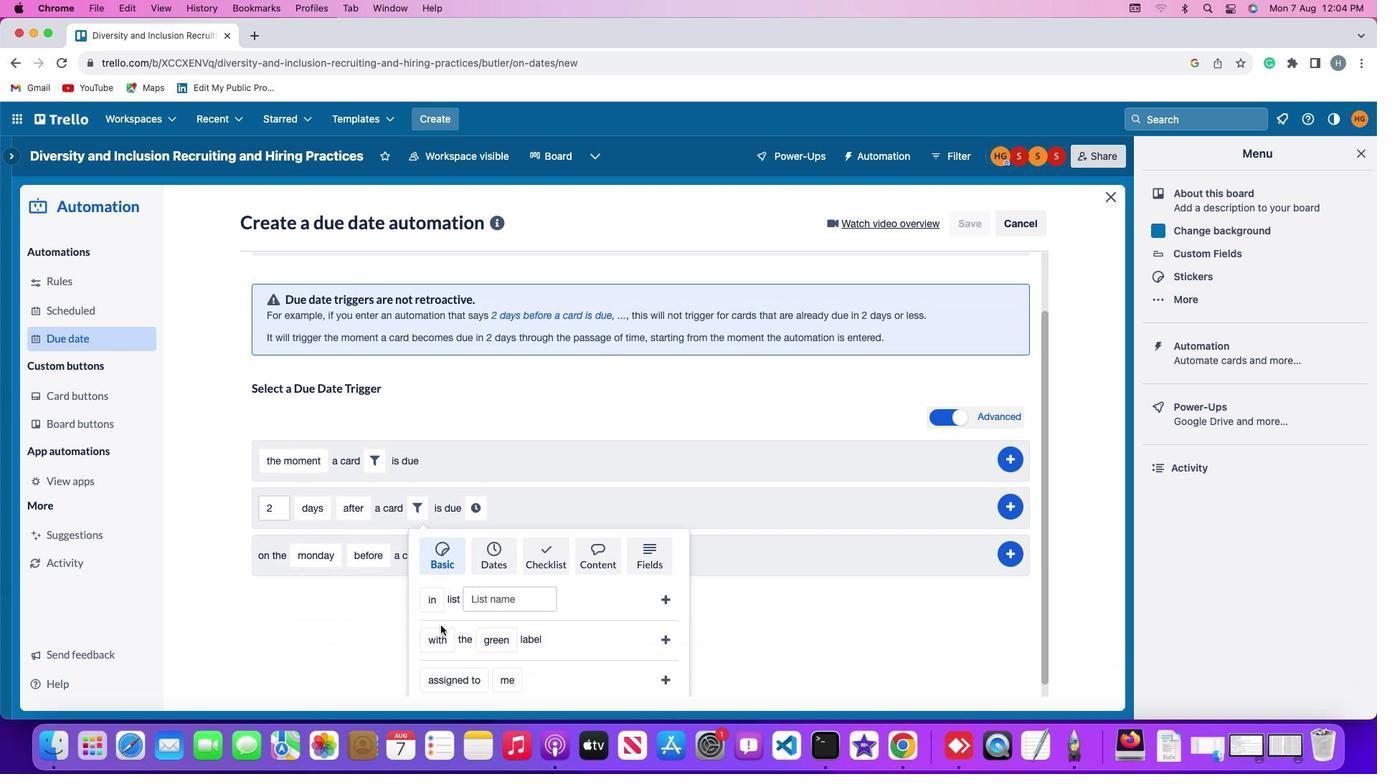 
Action: Mouse scrolled (441, 625) with delta (0, -5)
Screenshot: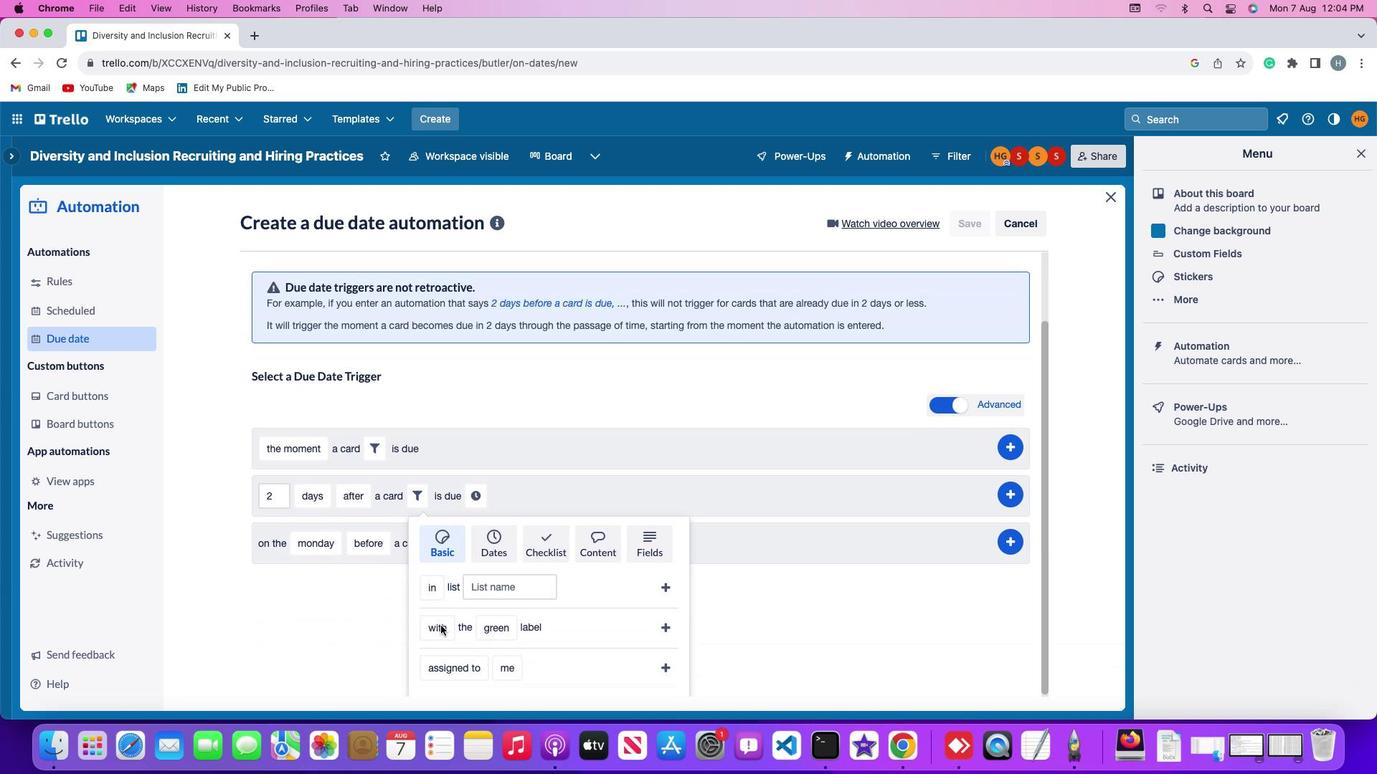 
Action: Mouse moved to (441, 660)
Screenshot: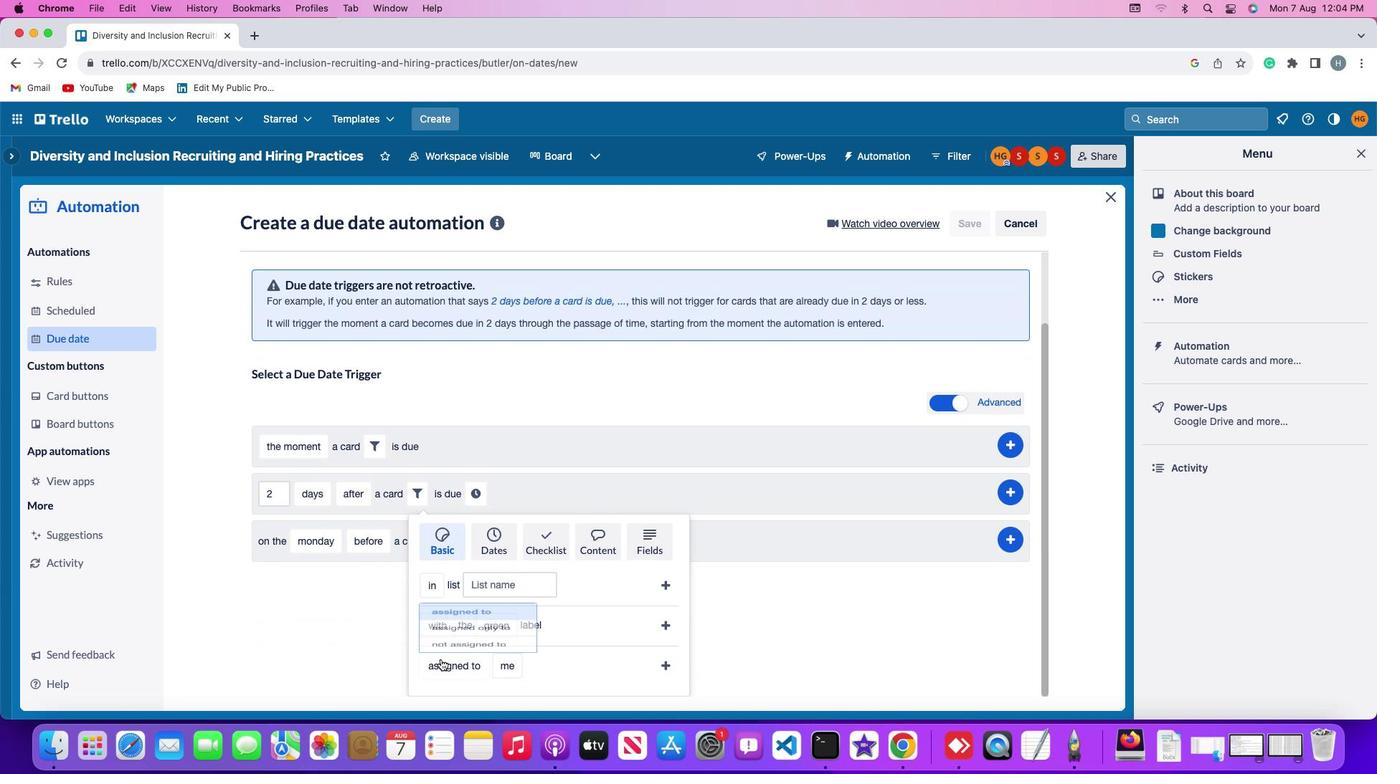 
Action: Mouse pressed left at (441, 660)
Screenshot: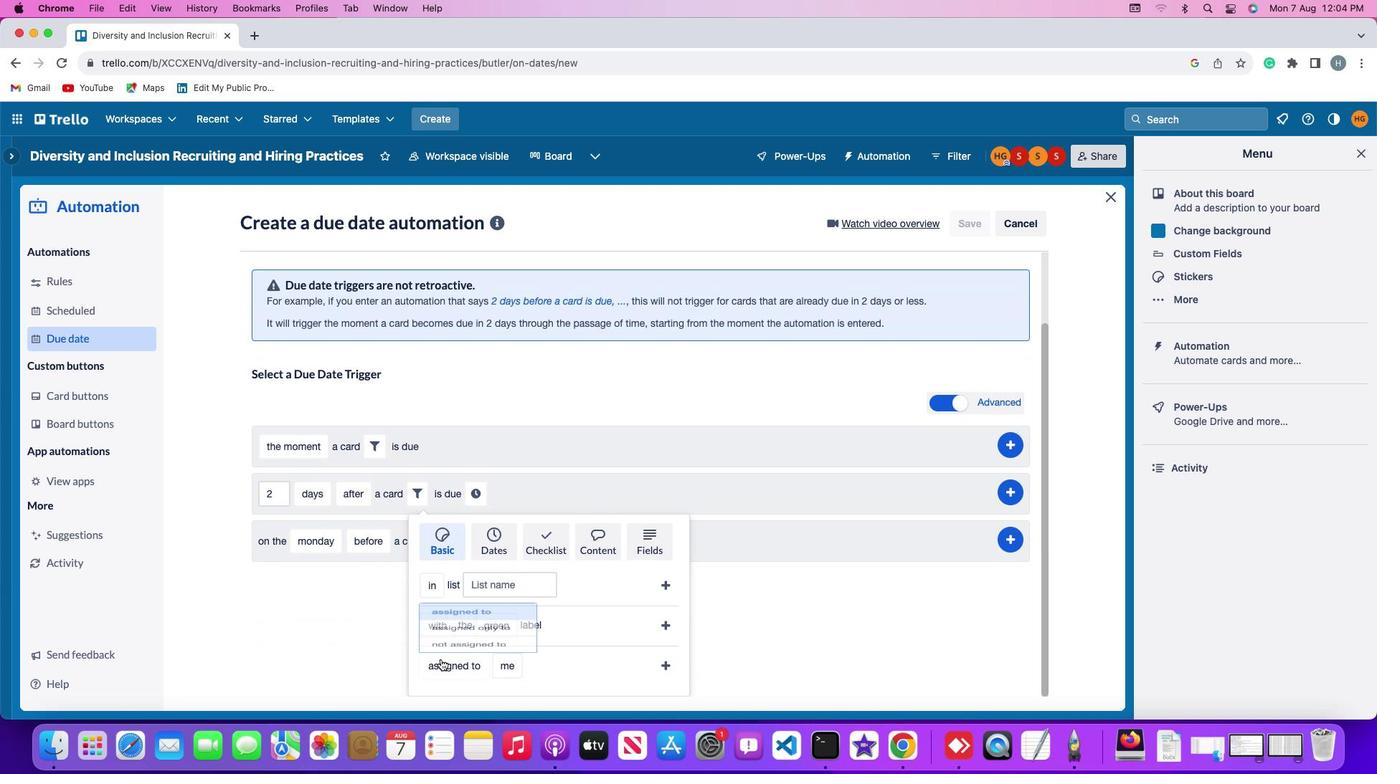 
Action: Mouse moved to (475, 585)
Screenshot: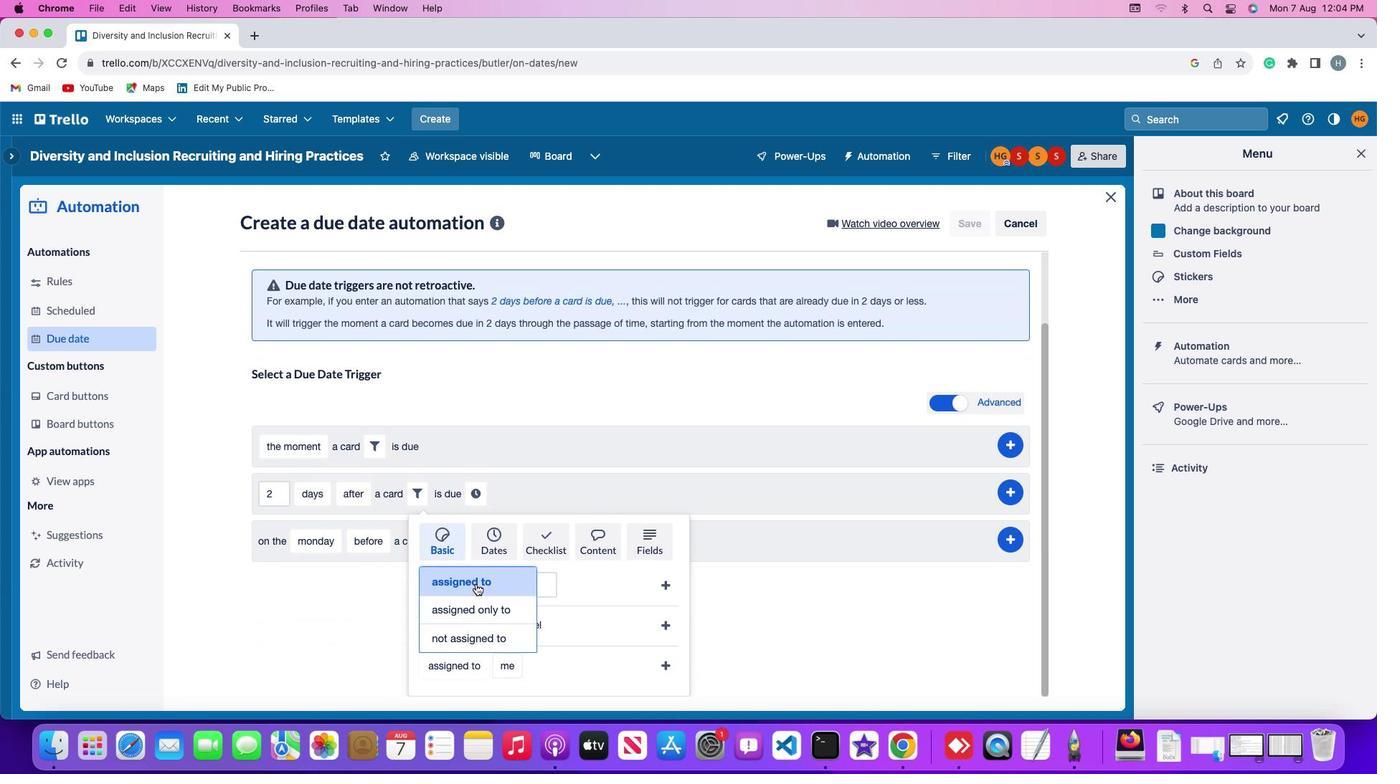 
Action: Mouse pressed left at (475, 585)
Screenshot: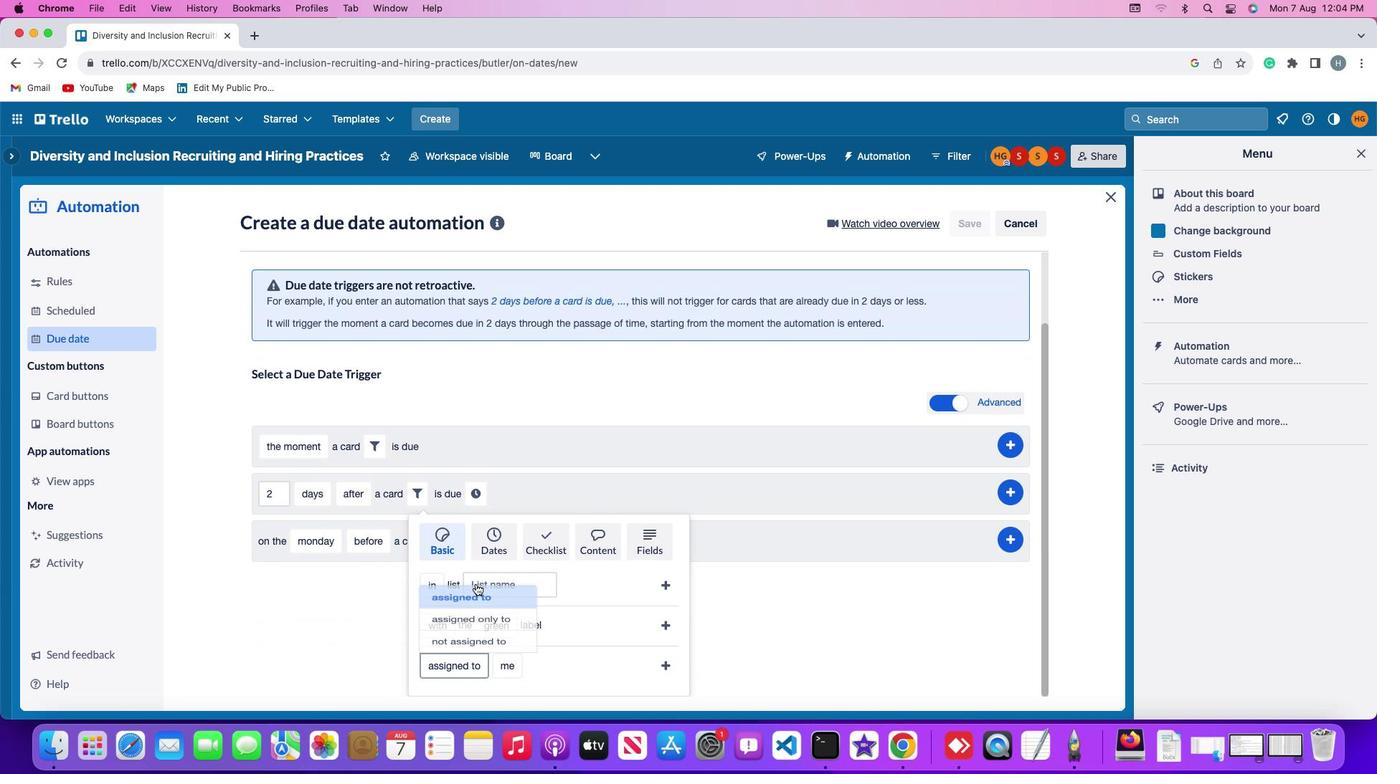 
Action: Mouse moved to (505, 669)
Screenshot: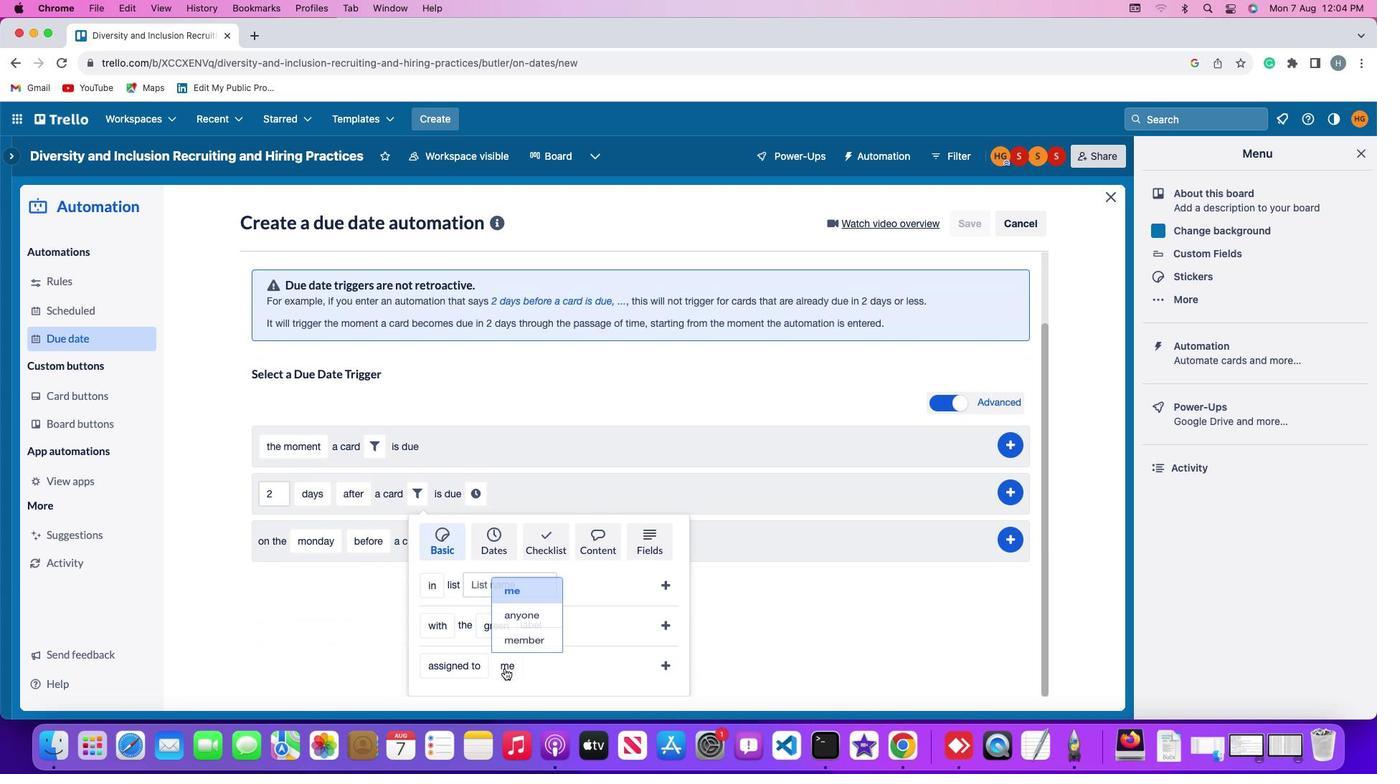 
Action: Mouse pressed left at (505, 669)
Screenshot: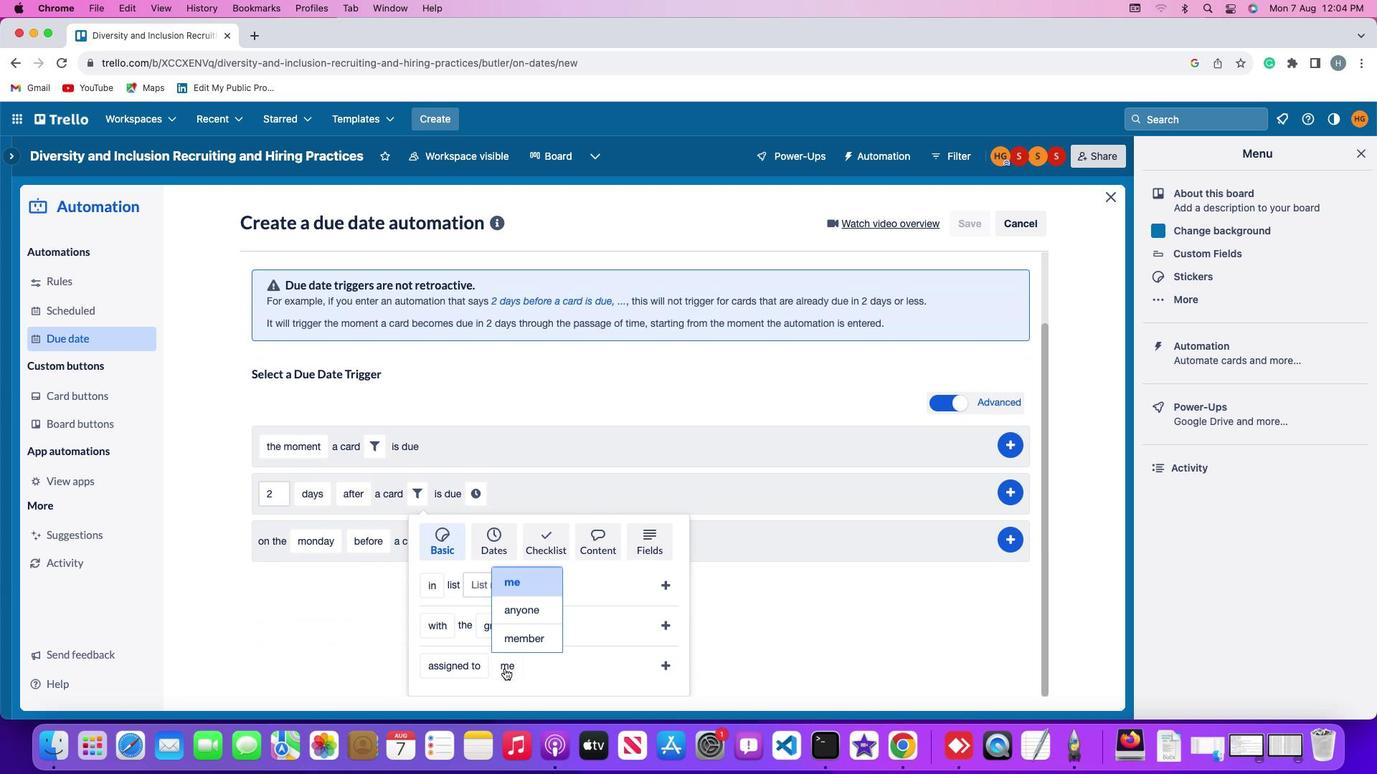 
Action: Mouse moved to (525, 641)
Screenshot: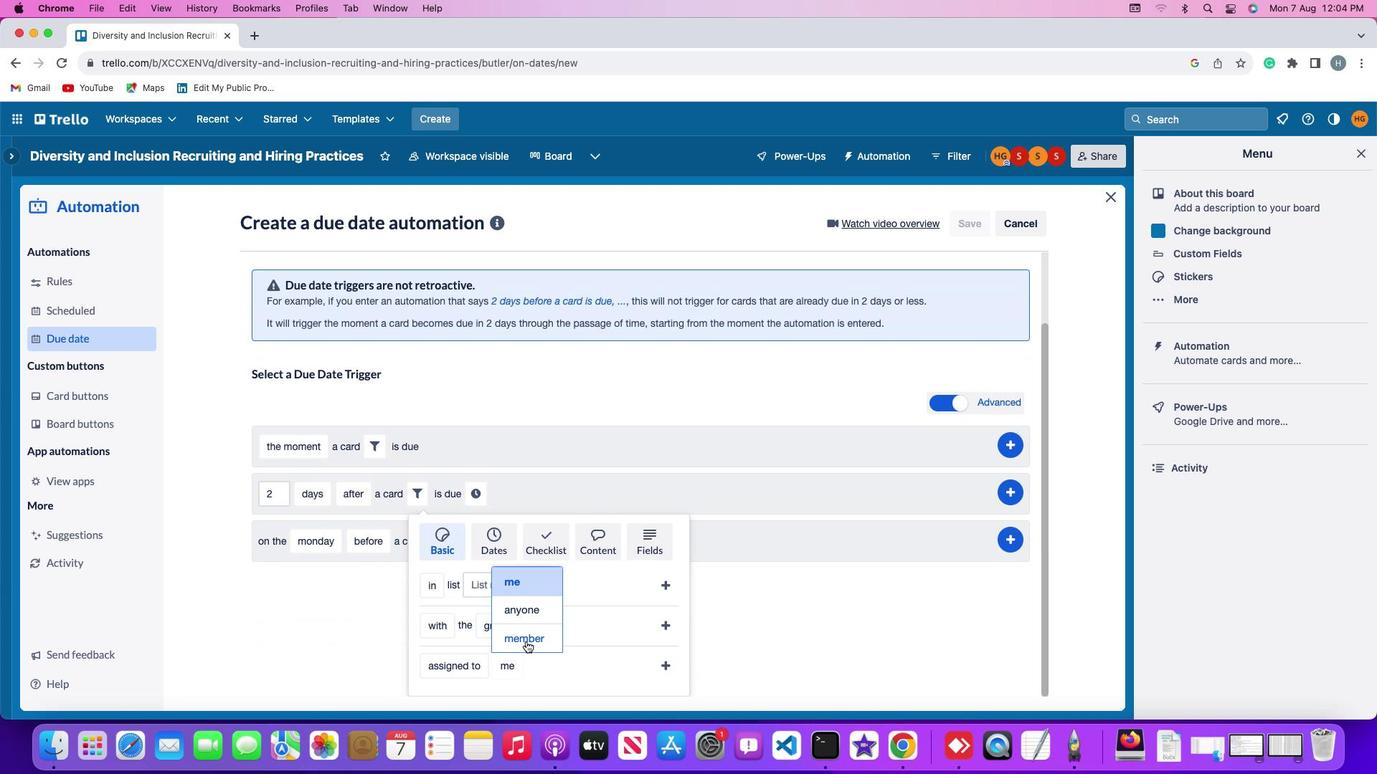 
Action: Mouse pressed left at (525, 641)
Screenshot: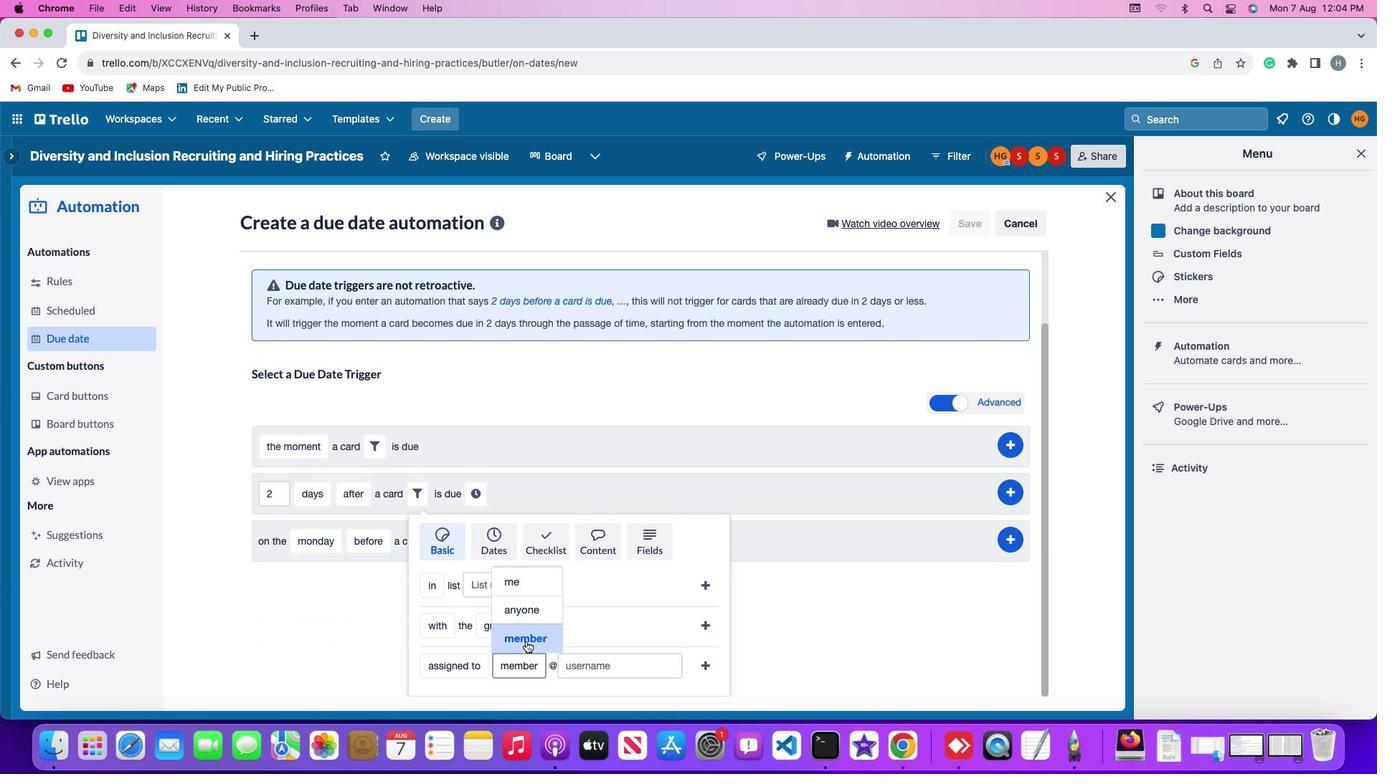 
Action: Mouse moved to (589, 660)
Screenshot: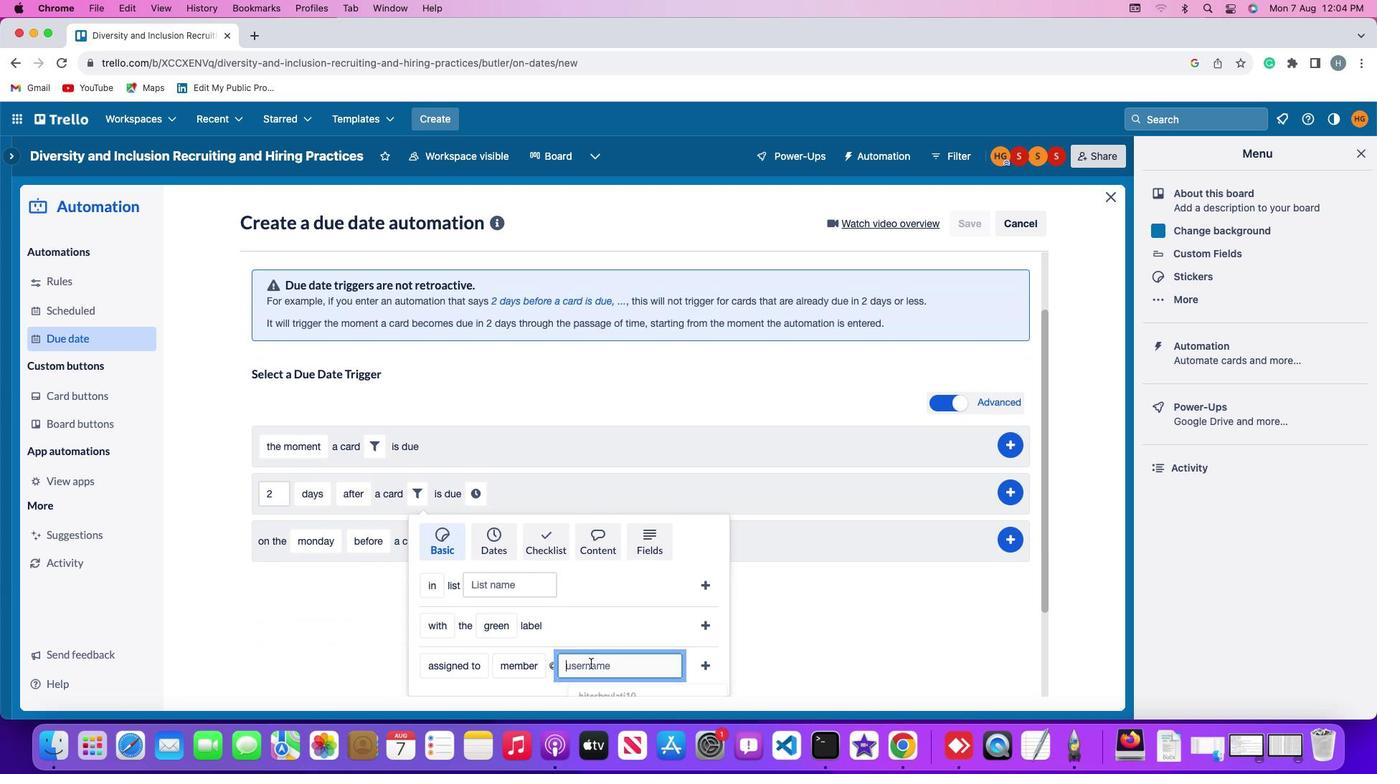 
Action: Mouse pressed left at (589, 660)
Screenshot: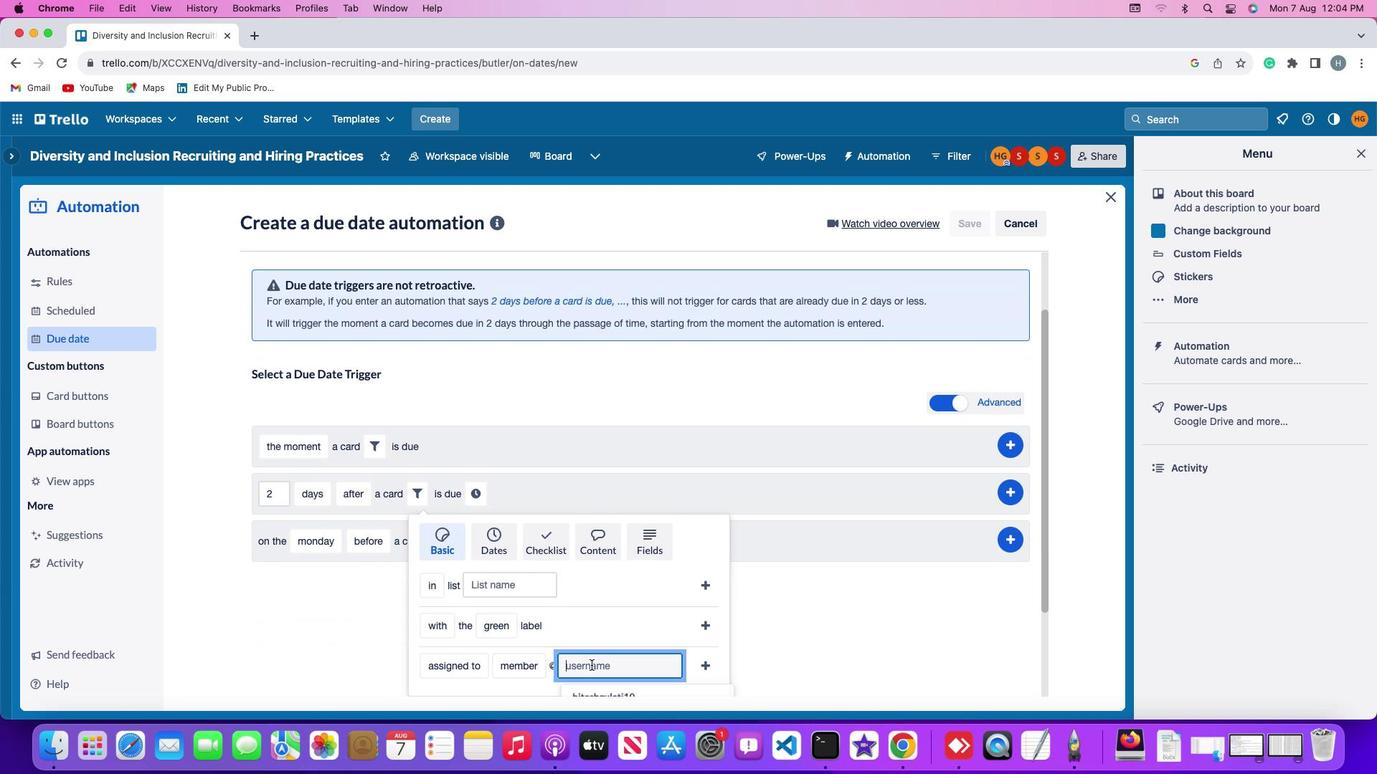 
Action: Mouse moved to (591, 665)
Screenshot: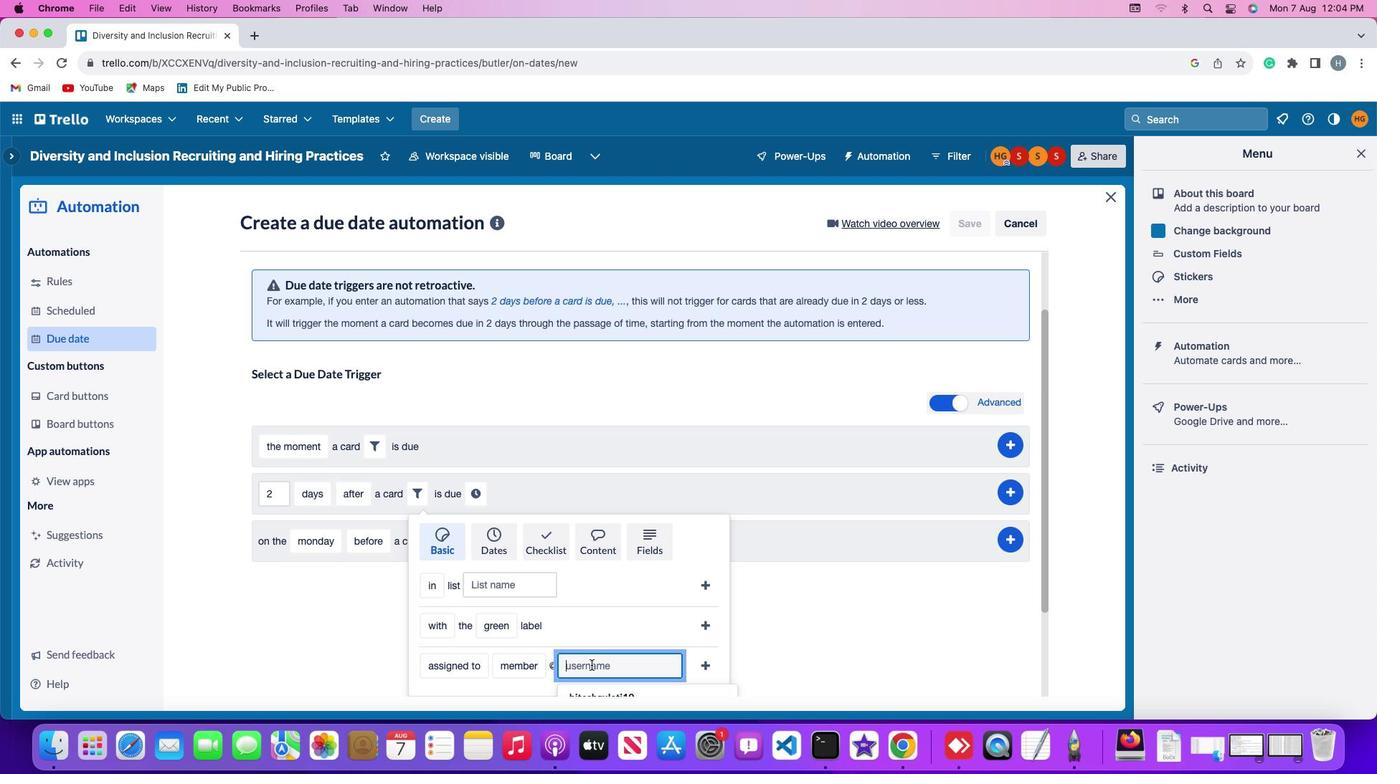 
Action: Key pressed 'a''r''y''a''n'
Screenshot: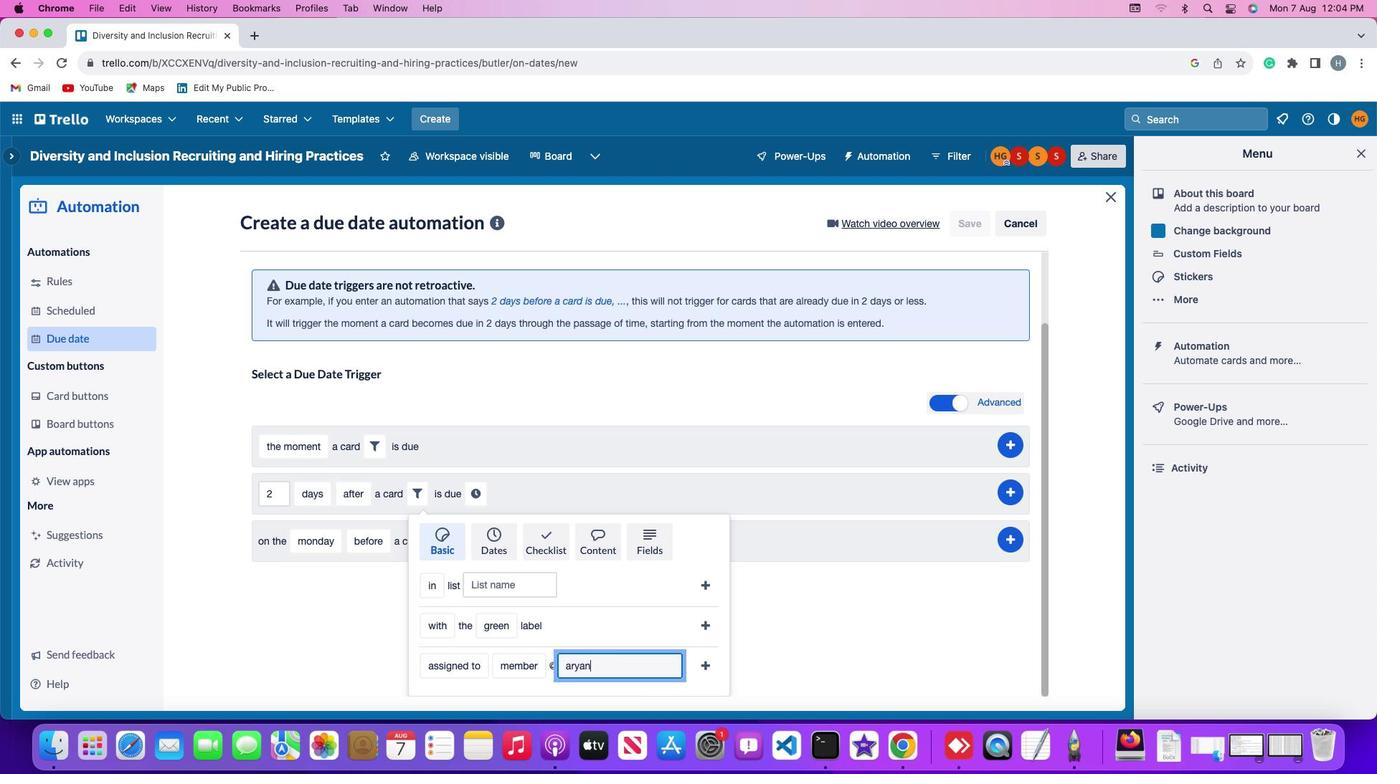 
Action: Mouse moved to (703, 662)
Screenshot: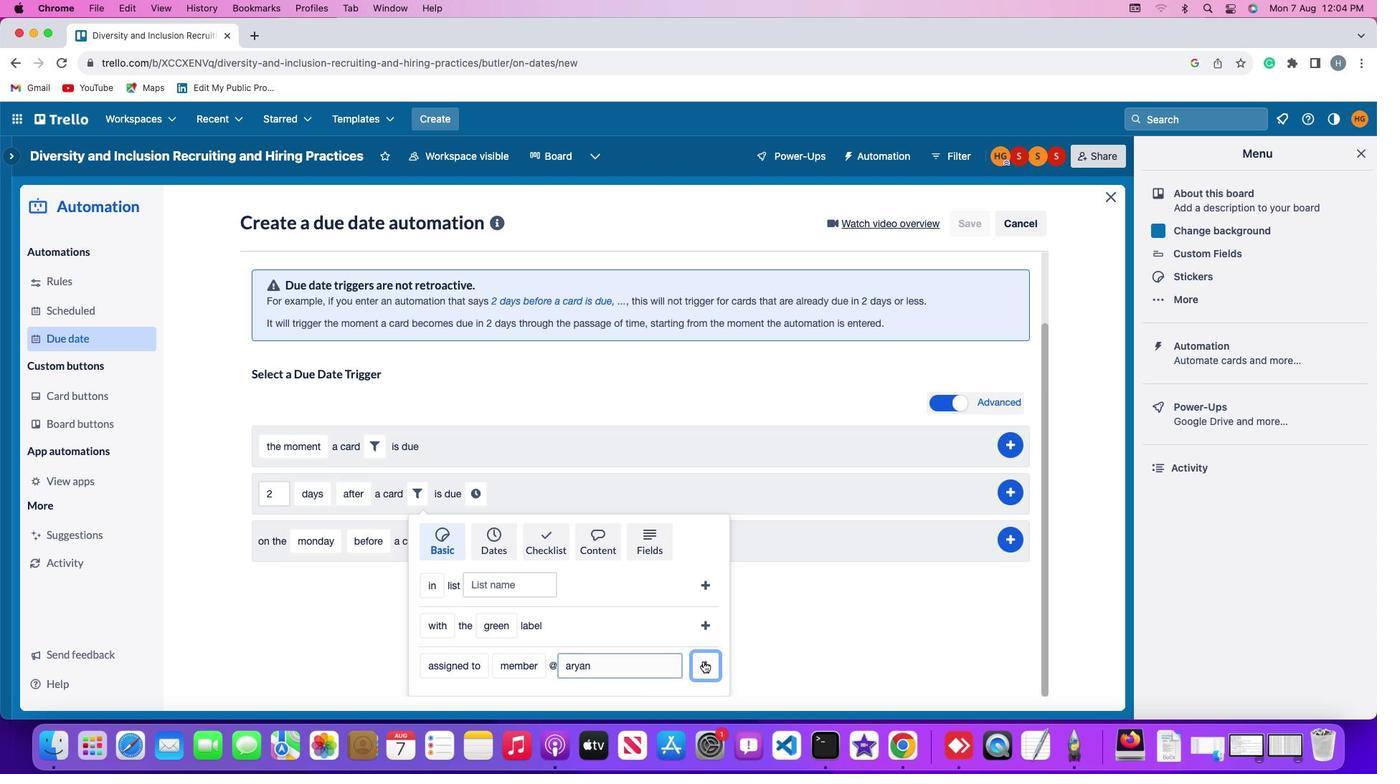 
Action: Mouse pressed left at (703, 662)
Screenshot: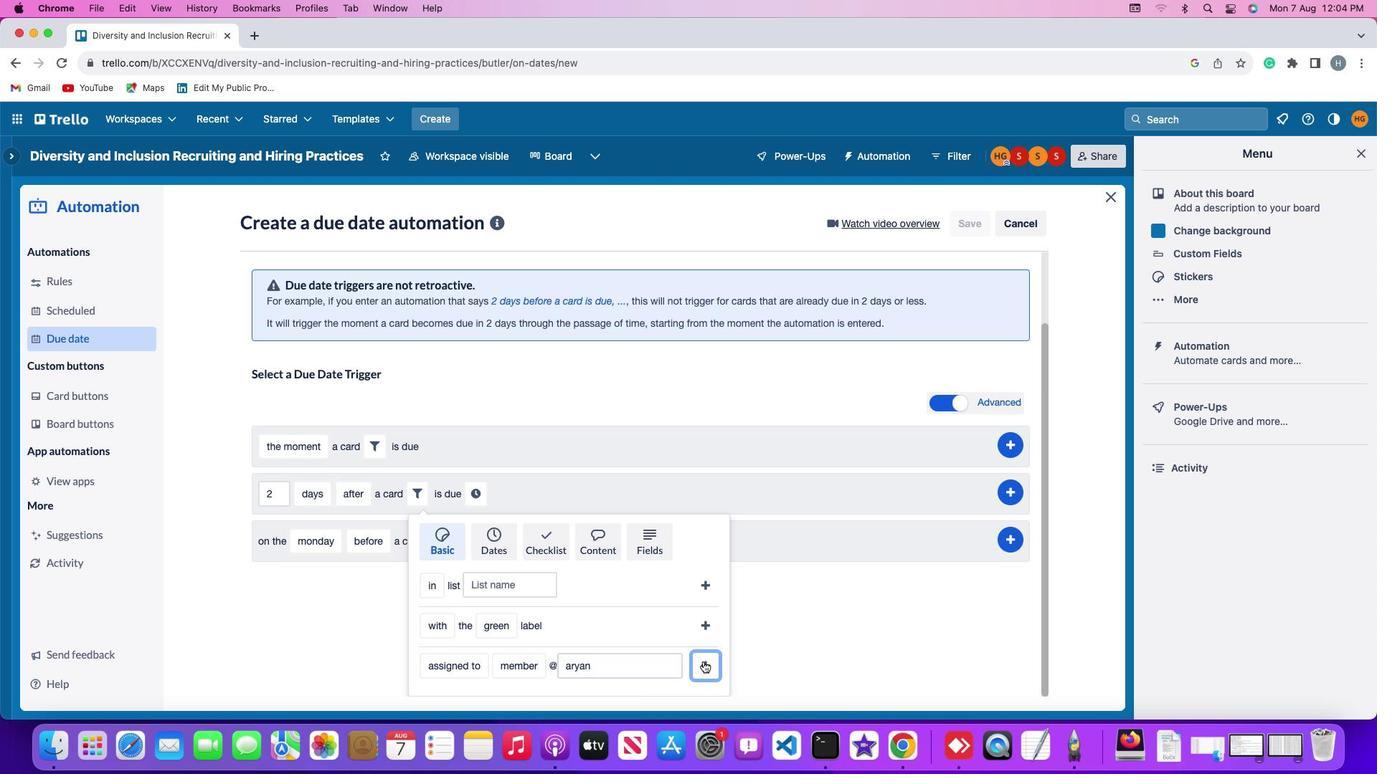 
Action: Mouse moved to (644, 577)
Screenshot: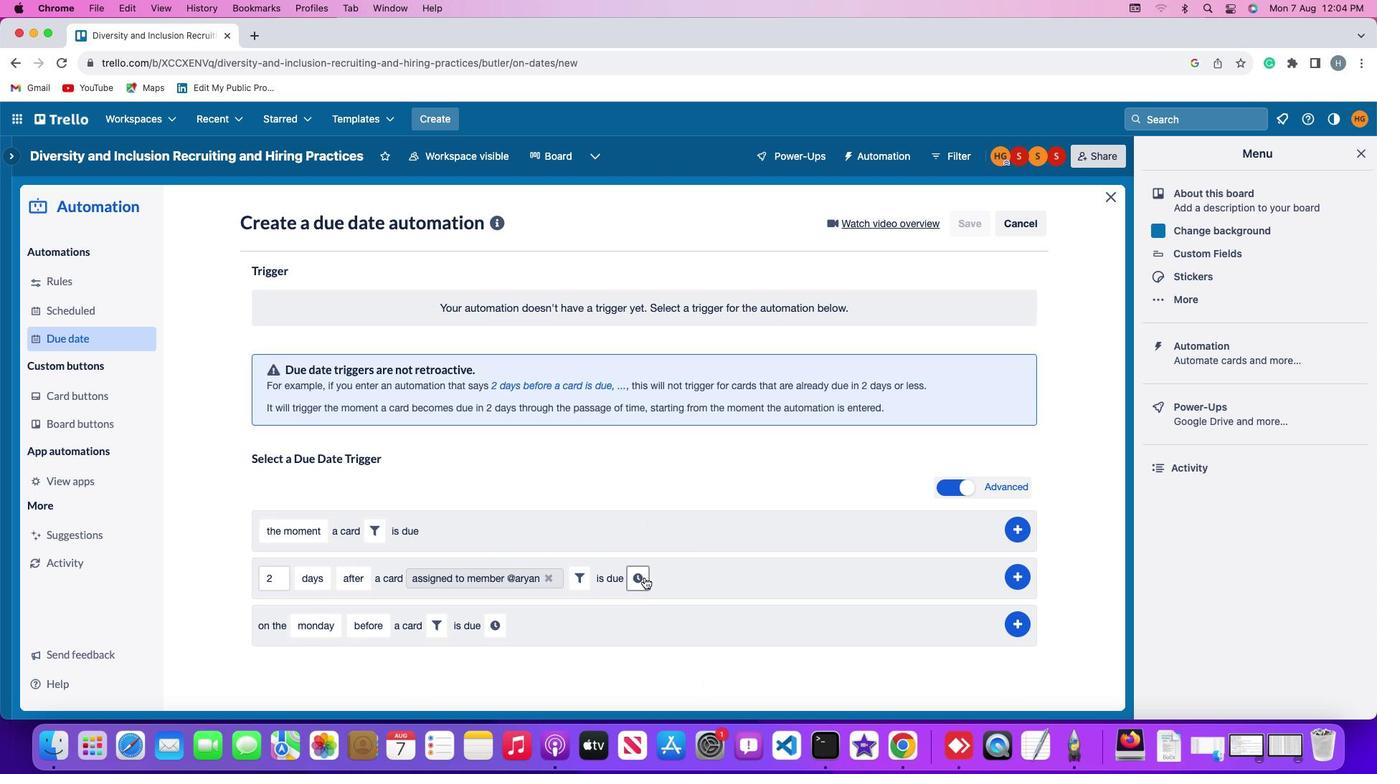 
Action: Mouse pressed left at (644, 577)
Screenshot: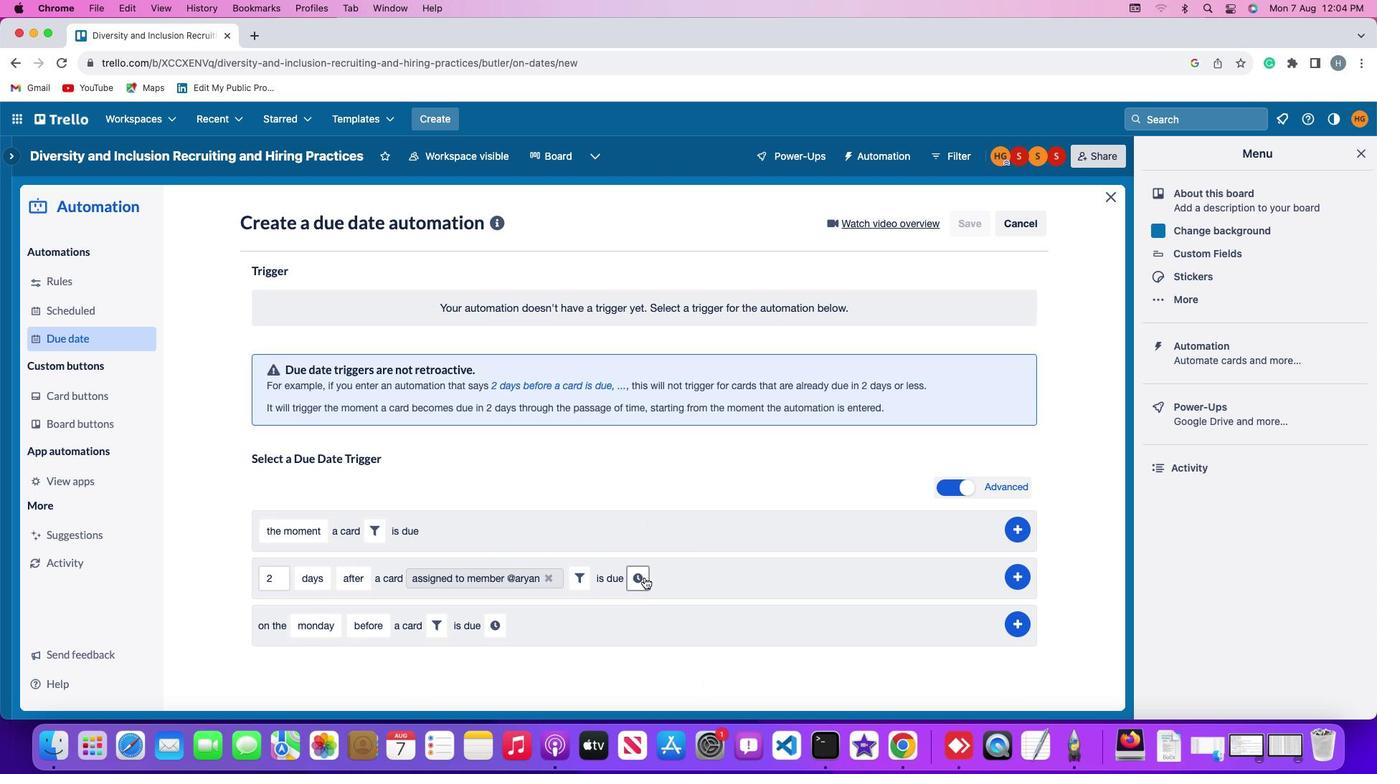 
Action: Mouse moved to (671, 579)
Screenshot: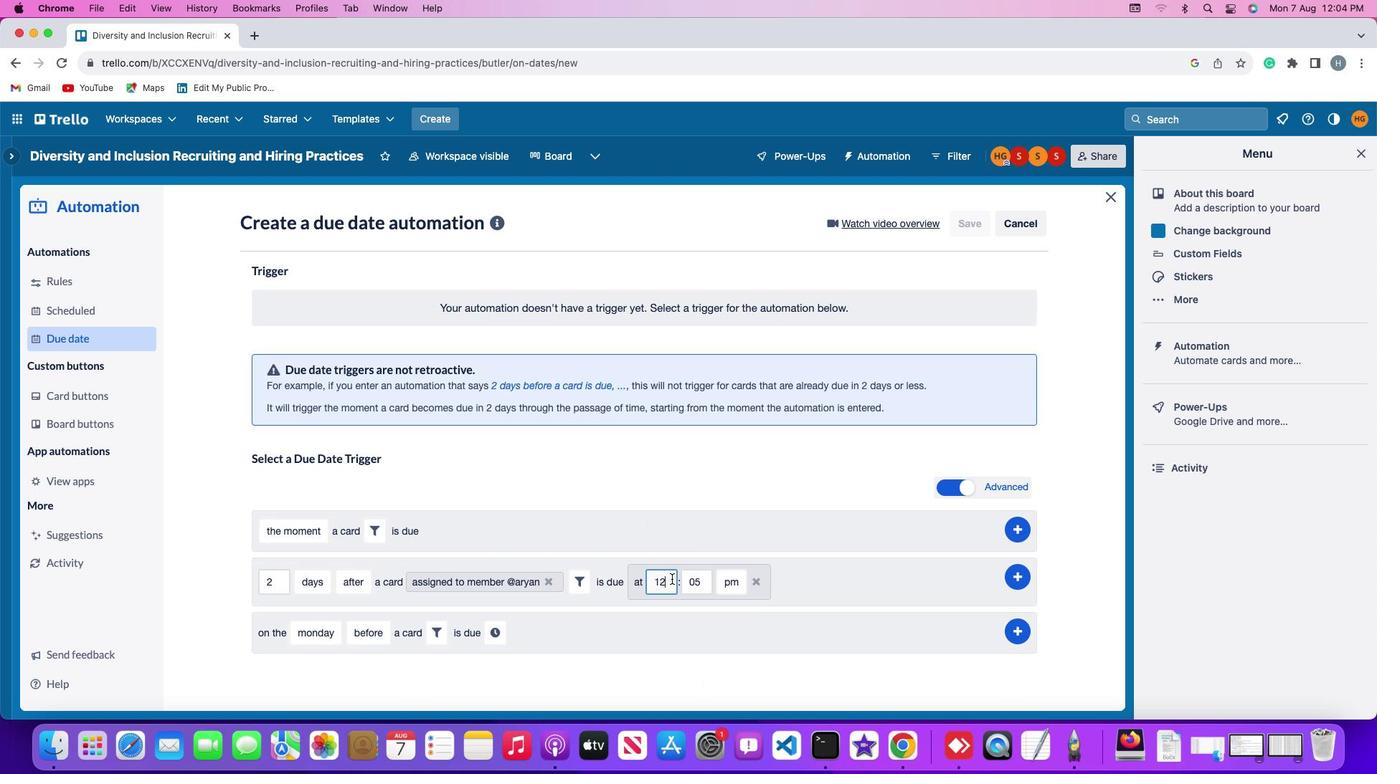 
Action: Mouse pressed left at (671, 579)
Screenshot: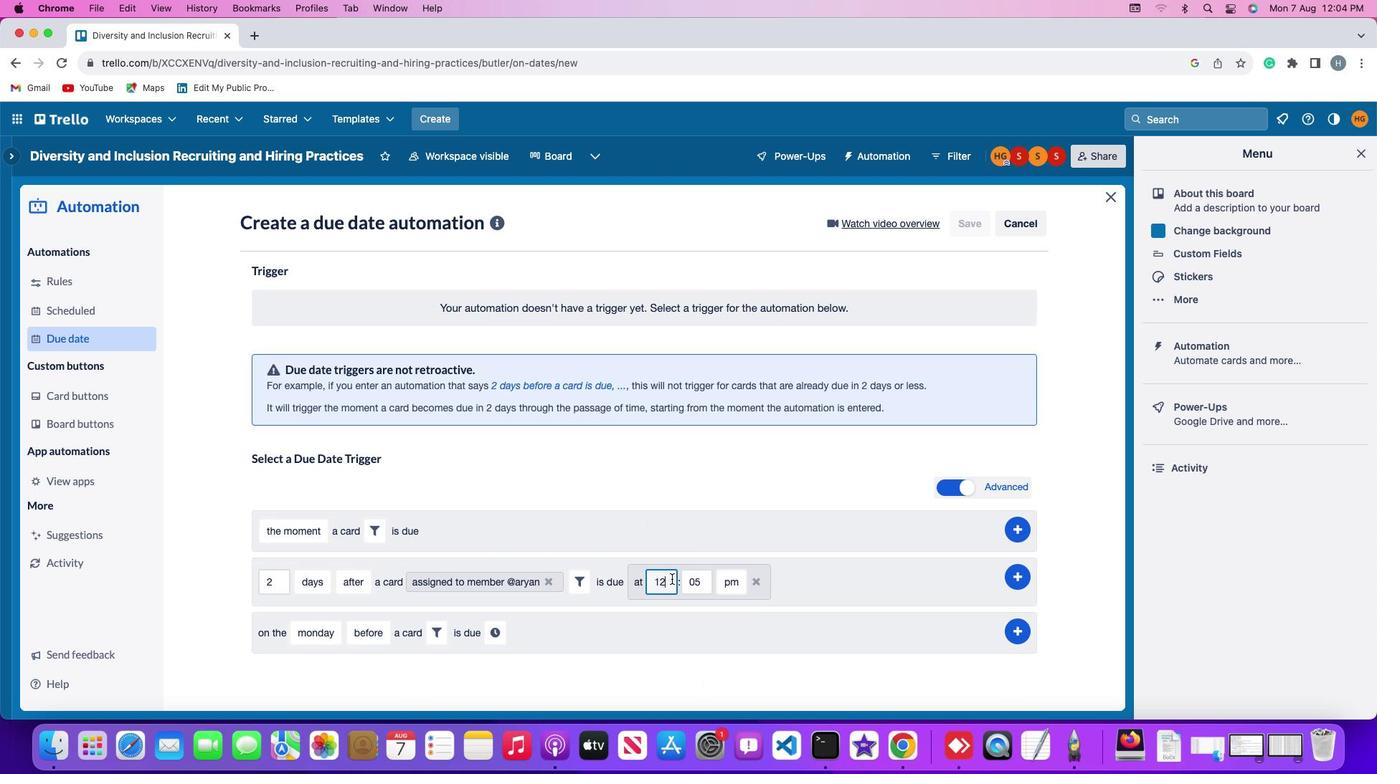 
Action: Key pressed Key.backspaceKey.backspace'1''1'
Screenshot: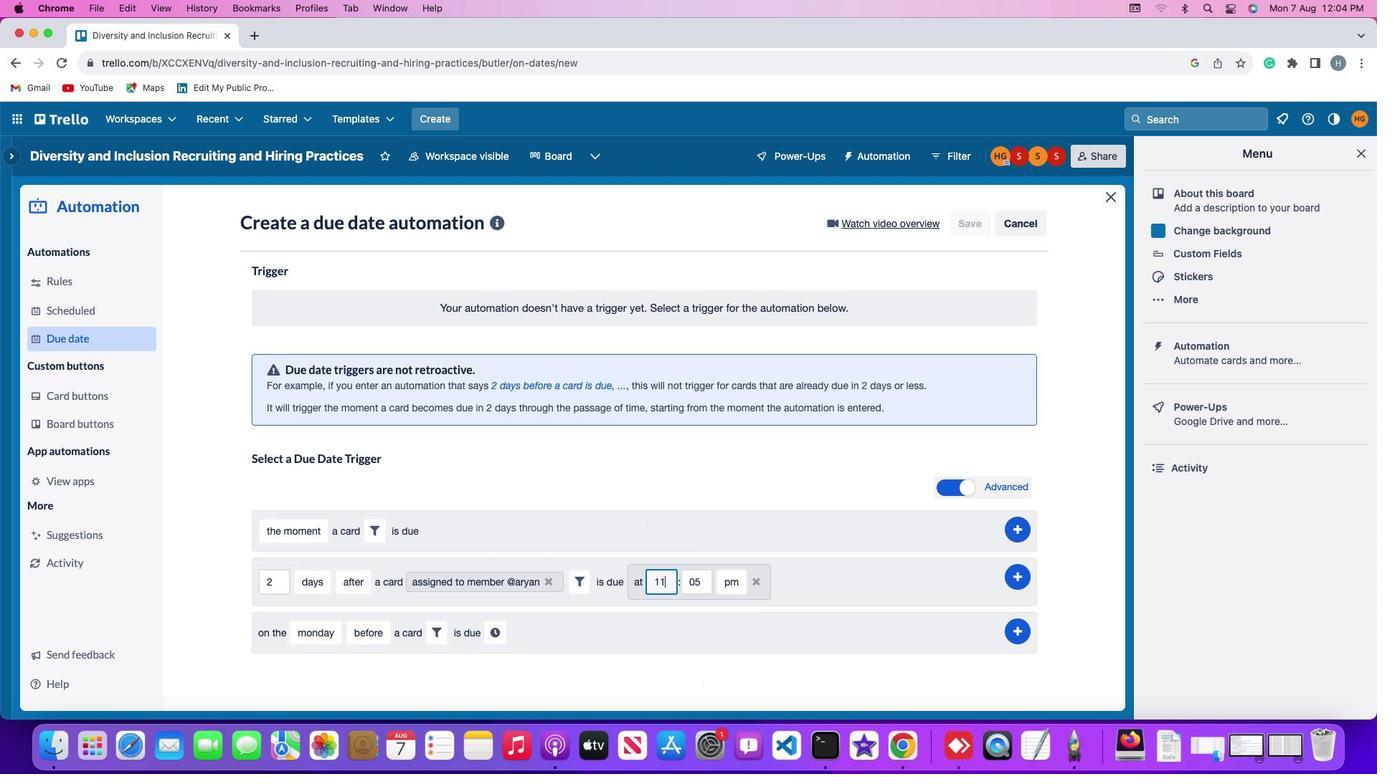 
Action: Mouse moved to (705, 582)
Screenshot: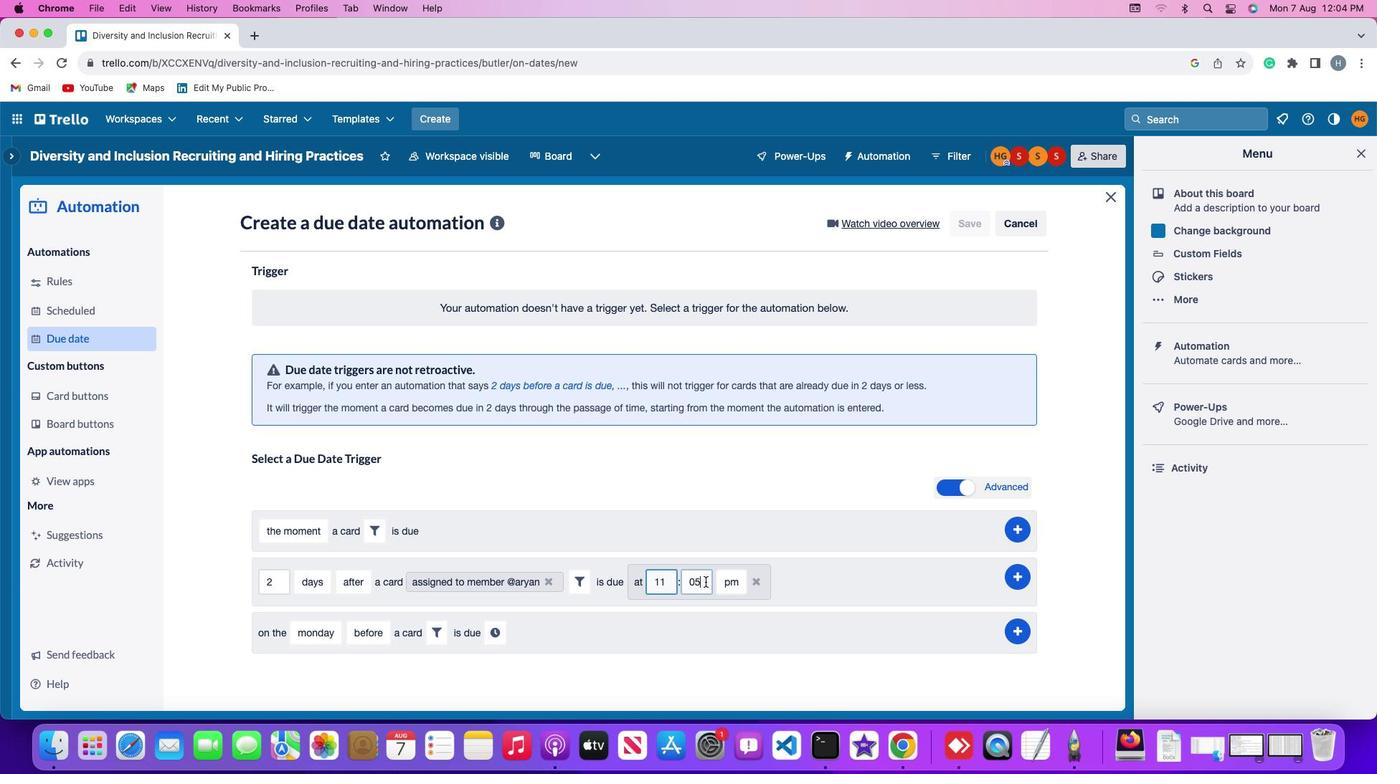 
Action: Mouse pressed left at (705, 582)
Screenshot: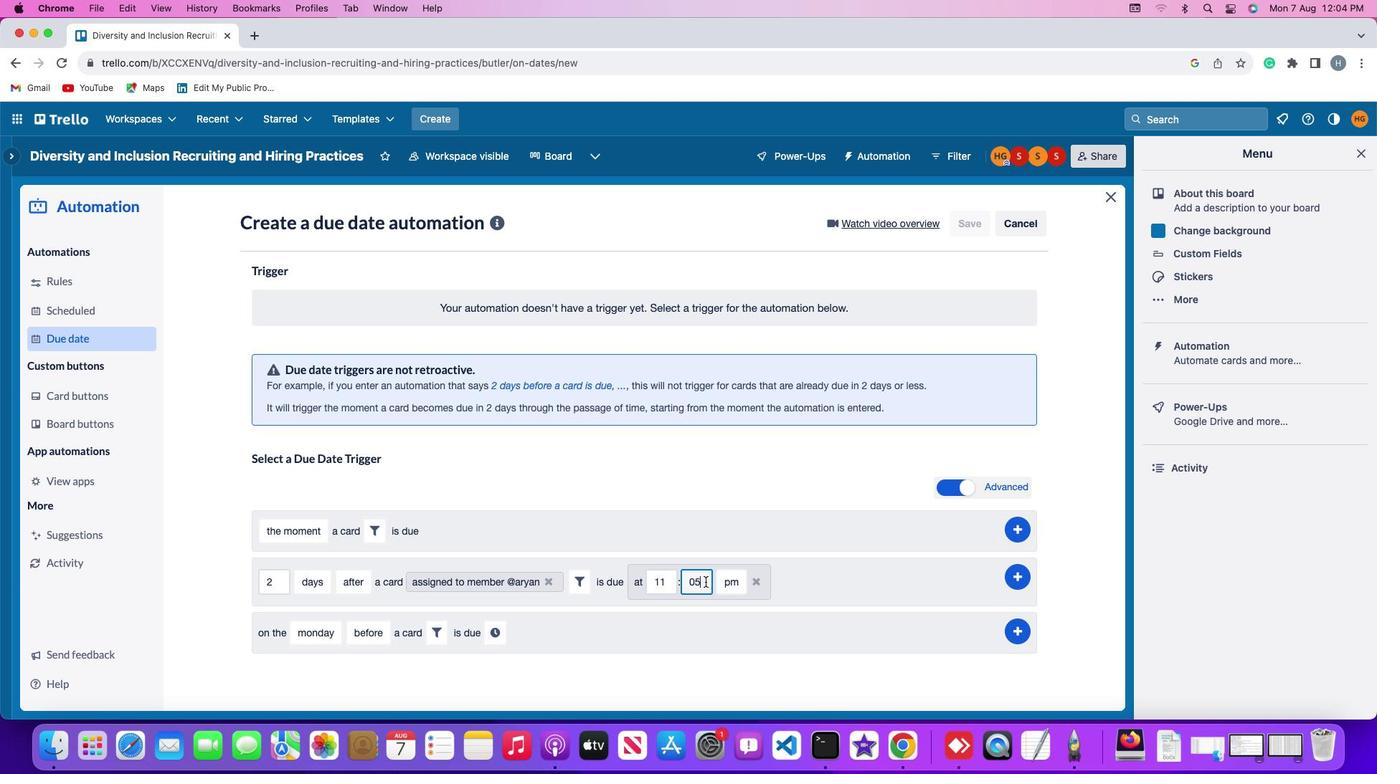 
Action: Mouse moved to (706, 582)
Screenshot: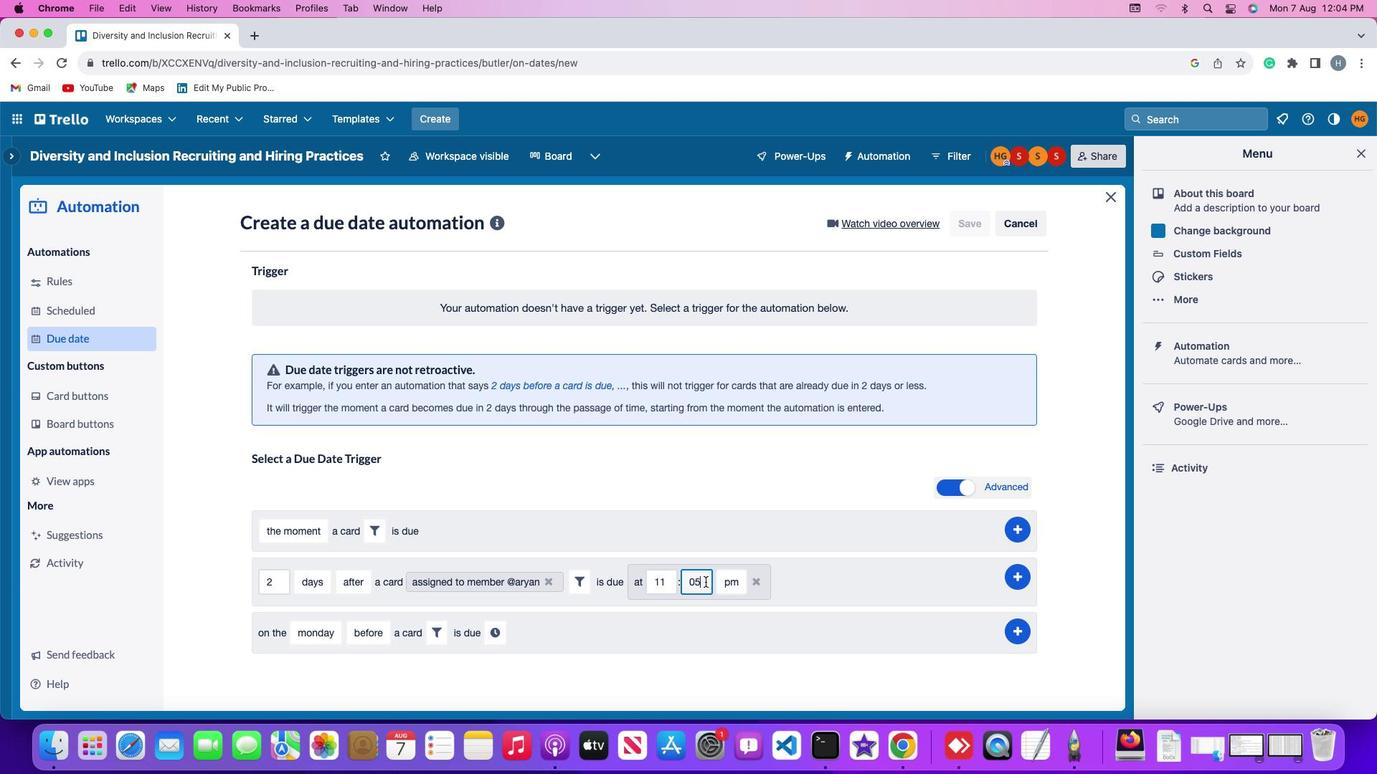 
Action: Key pressed Key.backspaceKey.backspaceKey.backspace'0''0'
Screenshot: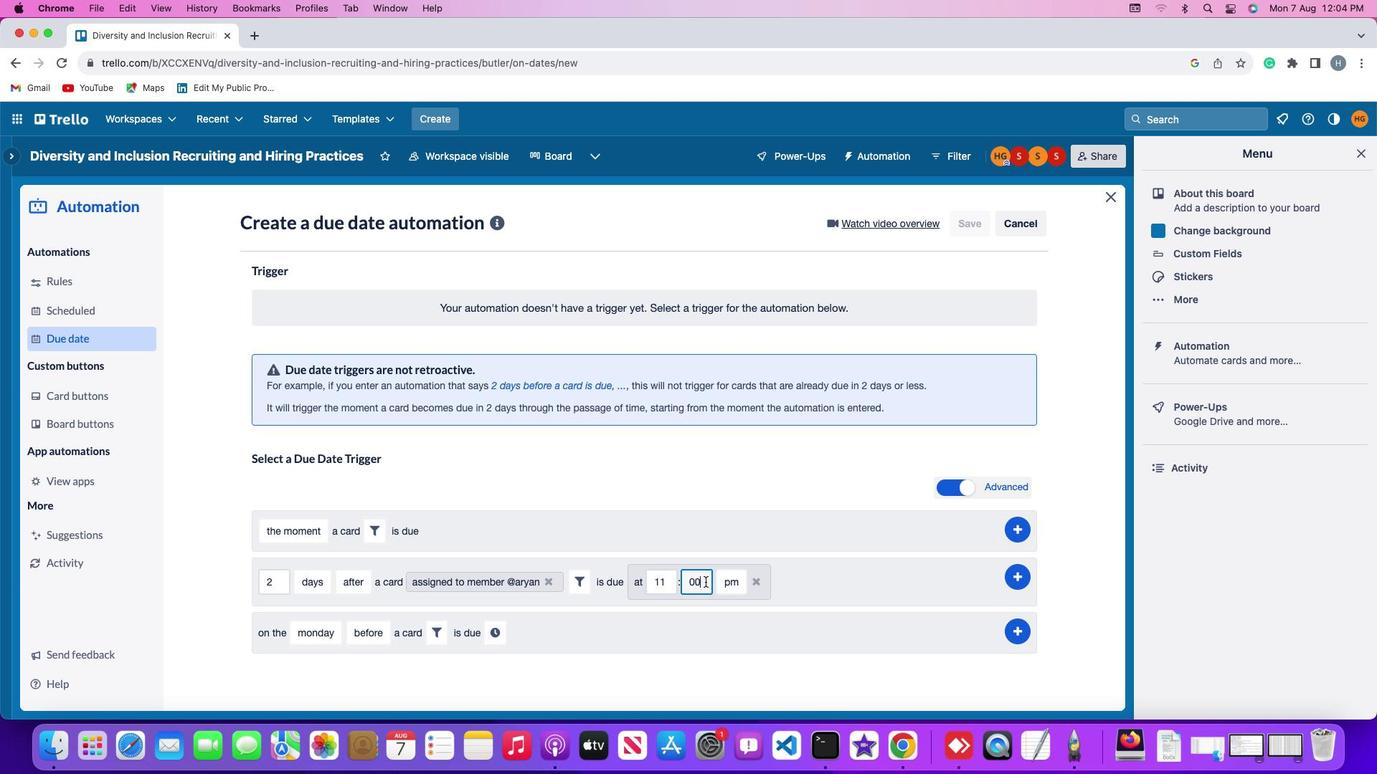 
Action: Mouse moved to (738, 581)
Screenshot: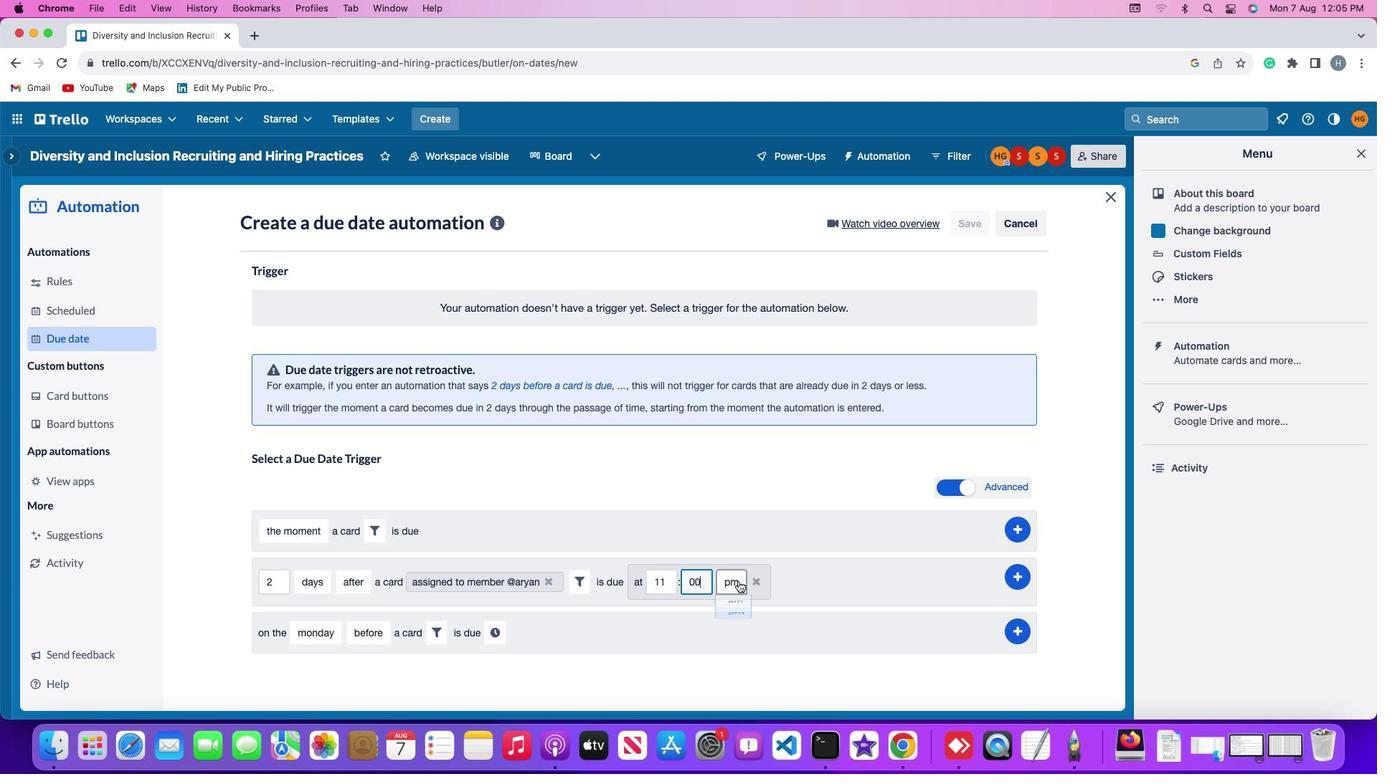 
Action: Mouse pressed left at (738, 581)
Screenshot: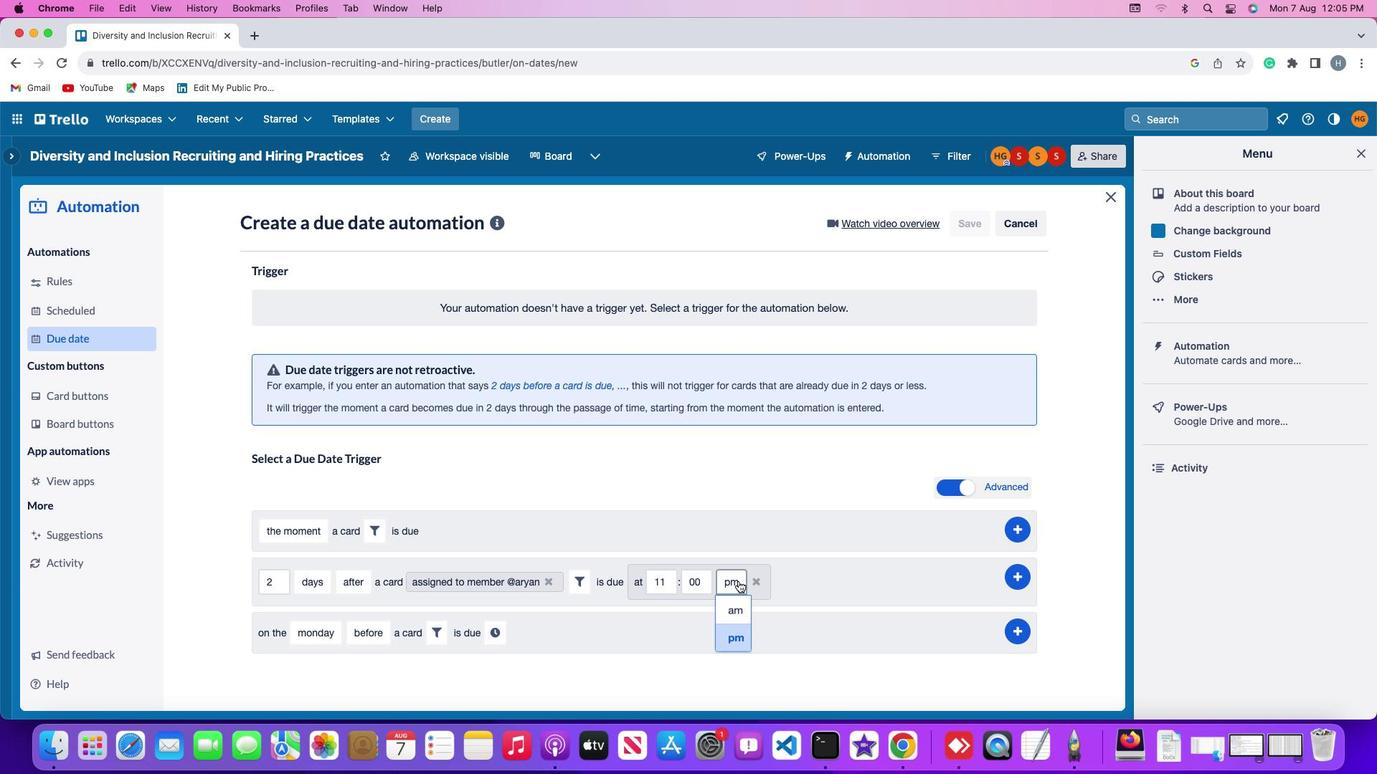 
Action: Mouse moved to (730, 612)
Screenshot: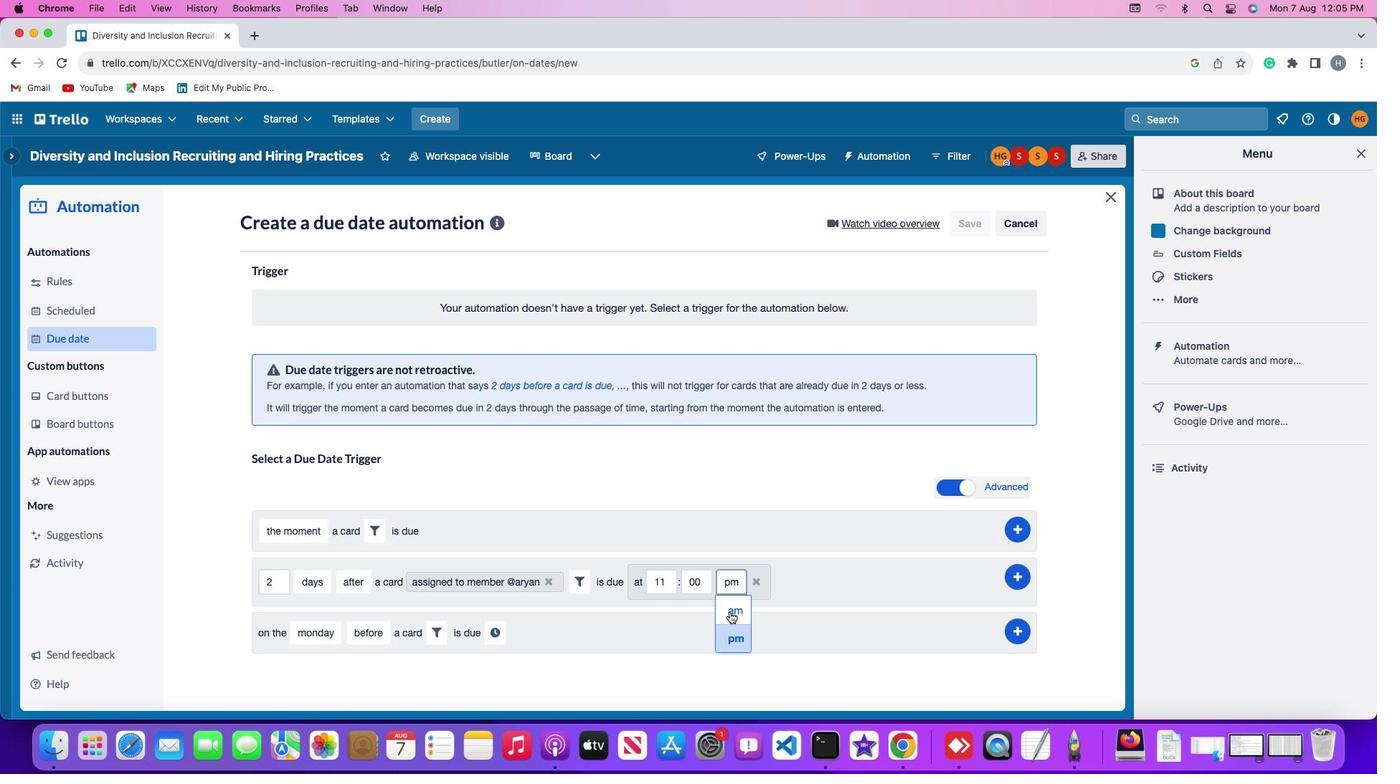 
Action: Mouse pressed left at (730, 612)
Screenshot: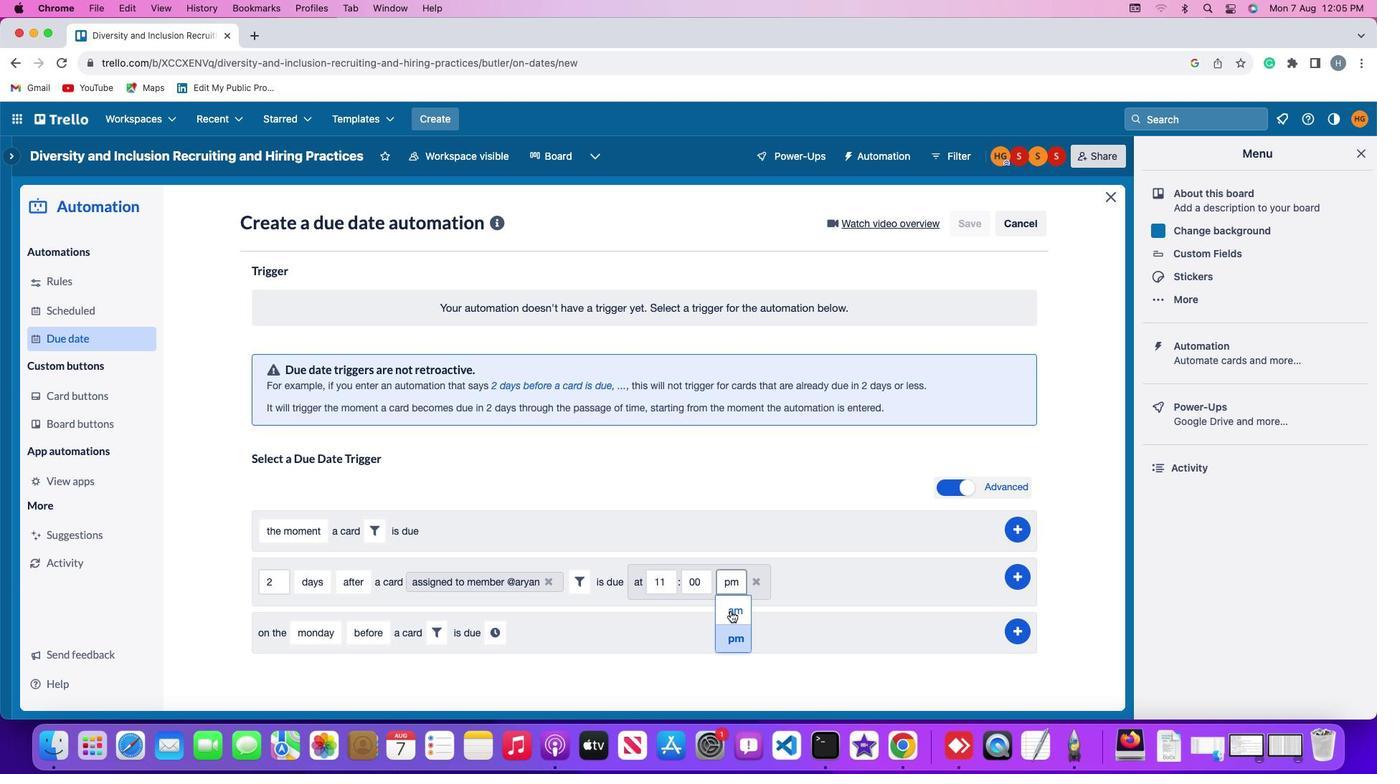 
Action: Mouse moved to (1018, 574)
Screenshot: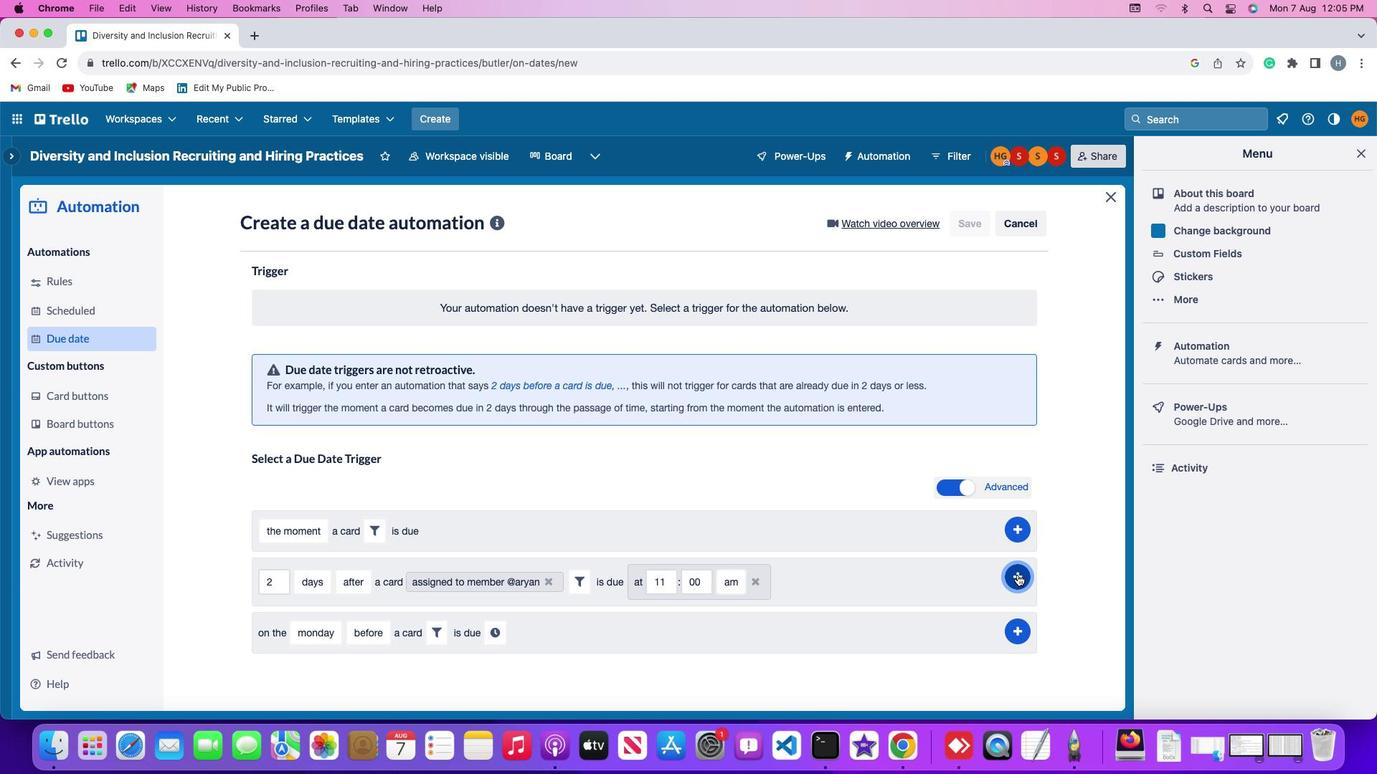 
Action: Mouse pressed left at (1018, 574)
Screenshot: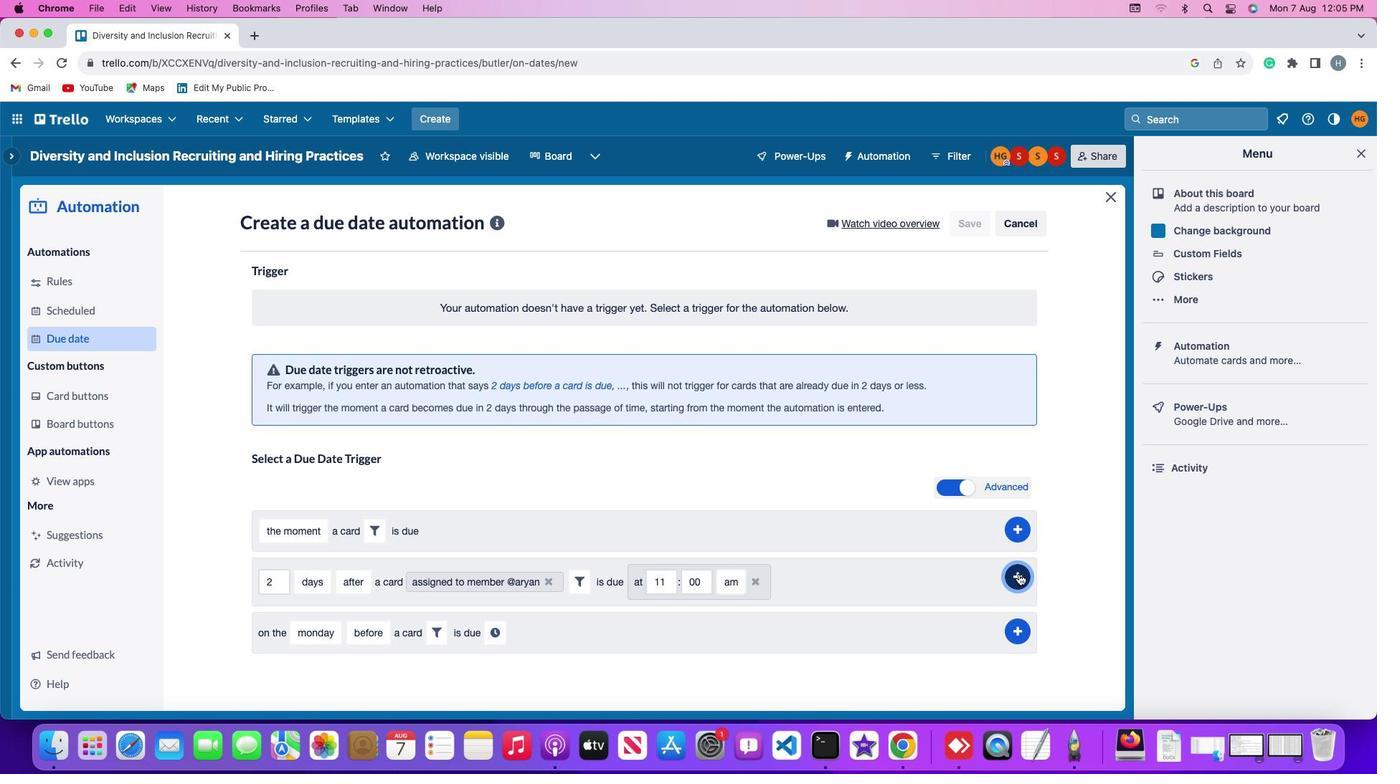 
Action: Mouse moved to (1072, 444)
Screenshot: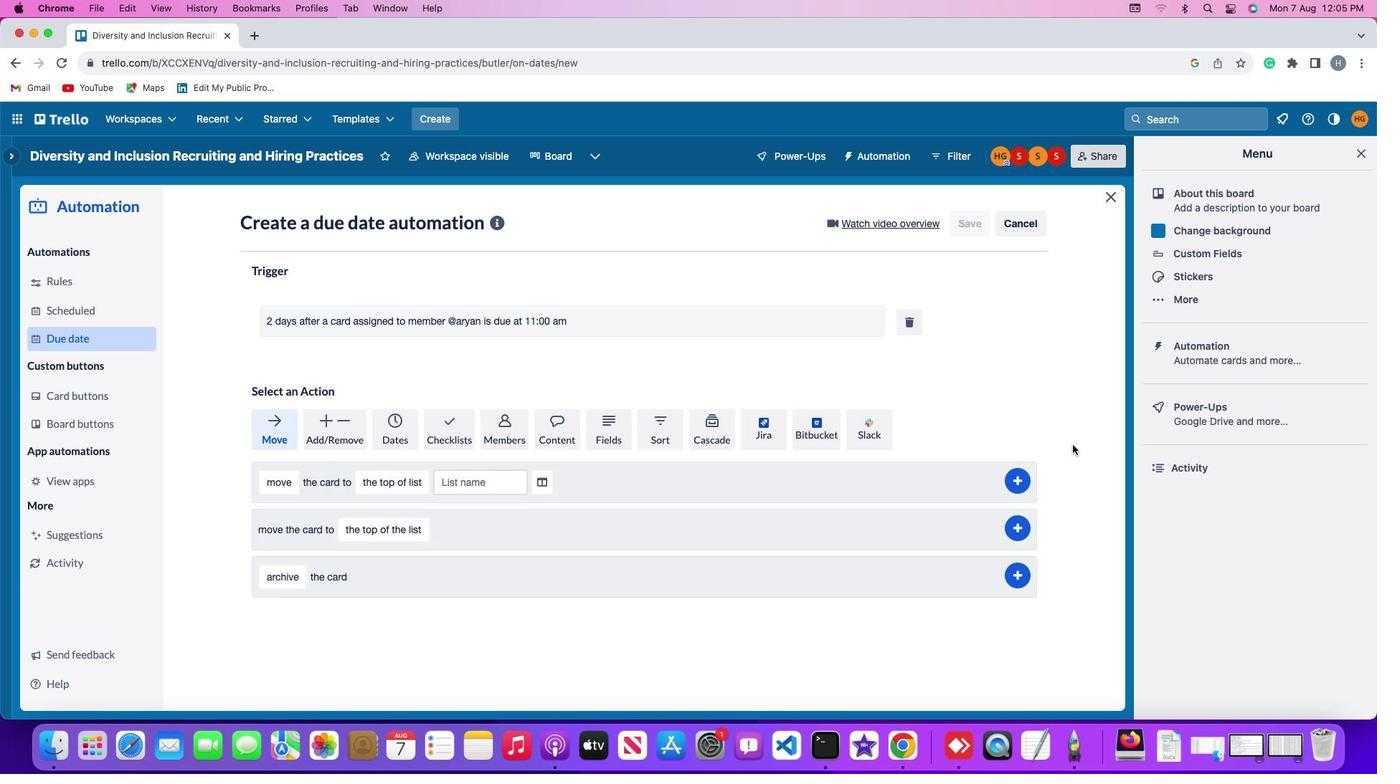 
